 Task: Look for space in Dixon, United States from 3rd August, 2023 to 17th August, 2023 for 3 adults, 1 child in price range Rs.3000 to Rs.15000. Place can be entire place with 3 bedrooms having 4 beds and 2 bathrooms. Property type can be house, flat, guest house. Amenities needed are: washing machine. Booking option can be shelf check-in. Required host language is English.
Action: Mouse pressed left at (445, 92)
Screenshot: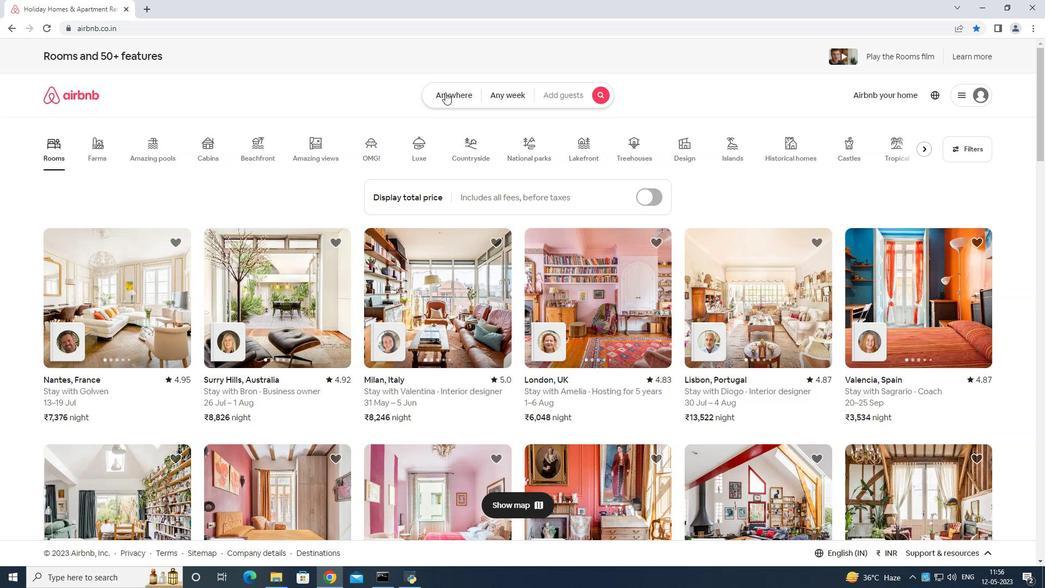 
Action: Mouse moved to (429, 124)
Screenshot: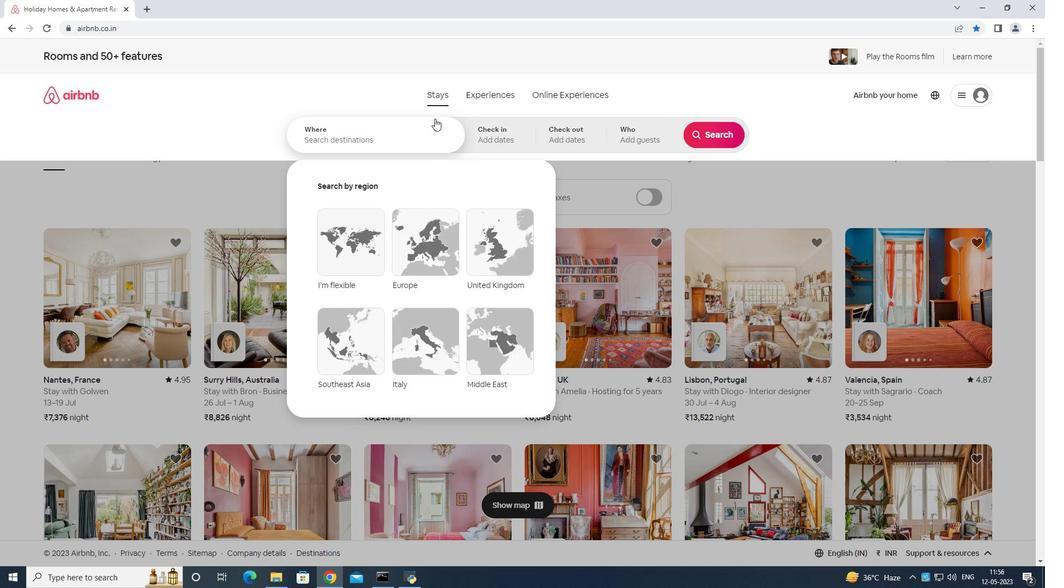 
Action: Mouse pressed left at (429, 124)
Screenshot: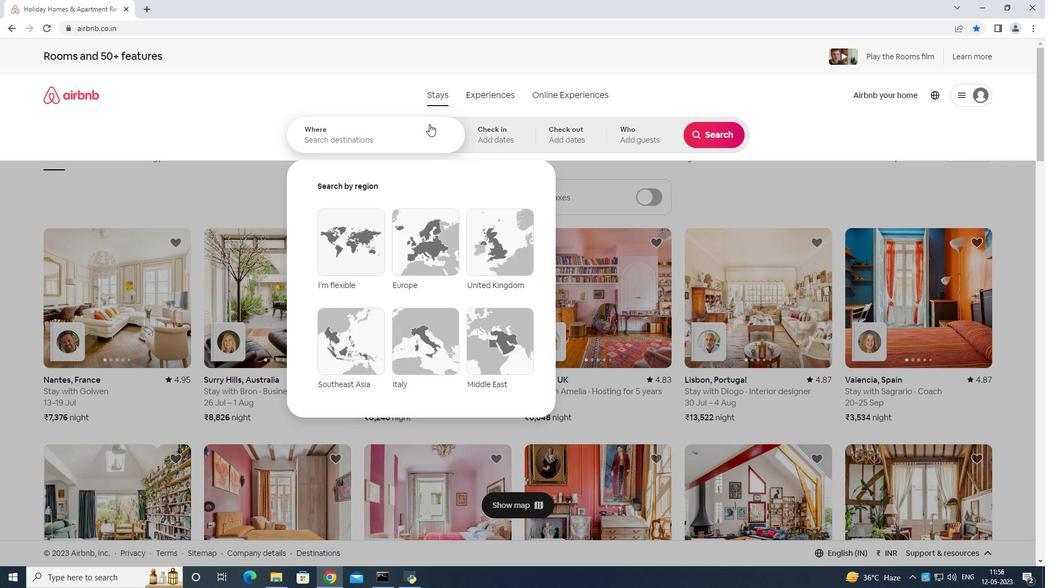 
Action: Mouse moved to (427, 126)
Screenshot: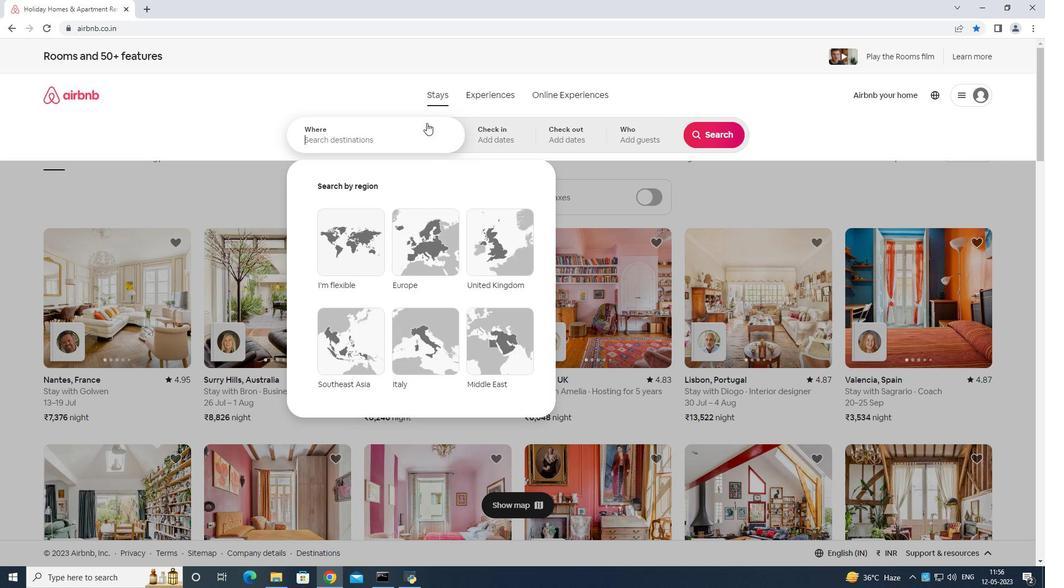 
Action: Key pressed <Key.shift>Dixon<Key.space>united<Key.space>states<Key.enter>
Screenshot: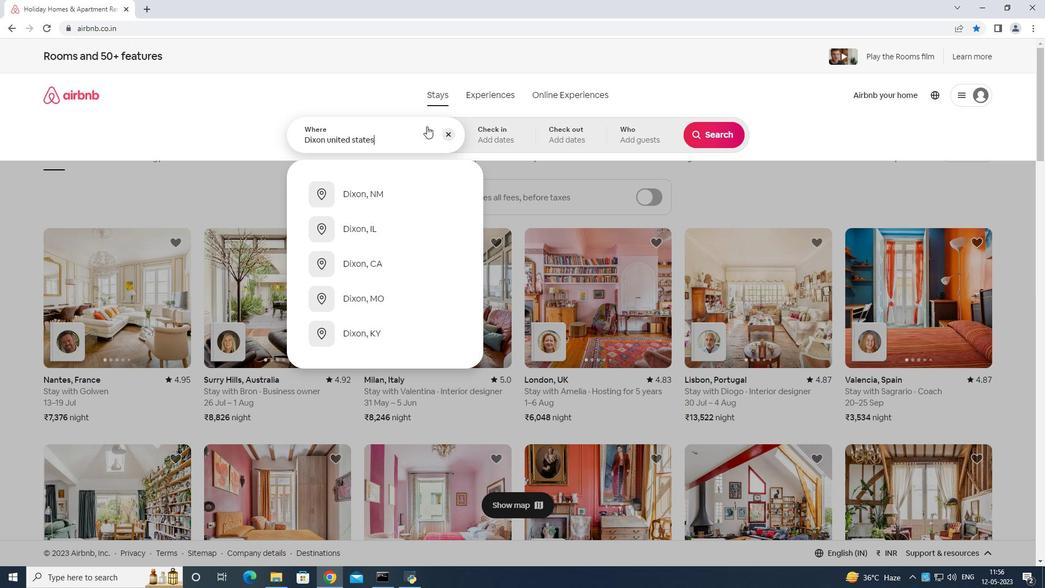 
Action: Mouse moved to (715, 222)
Screenshot: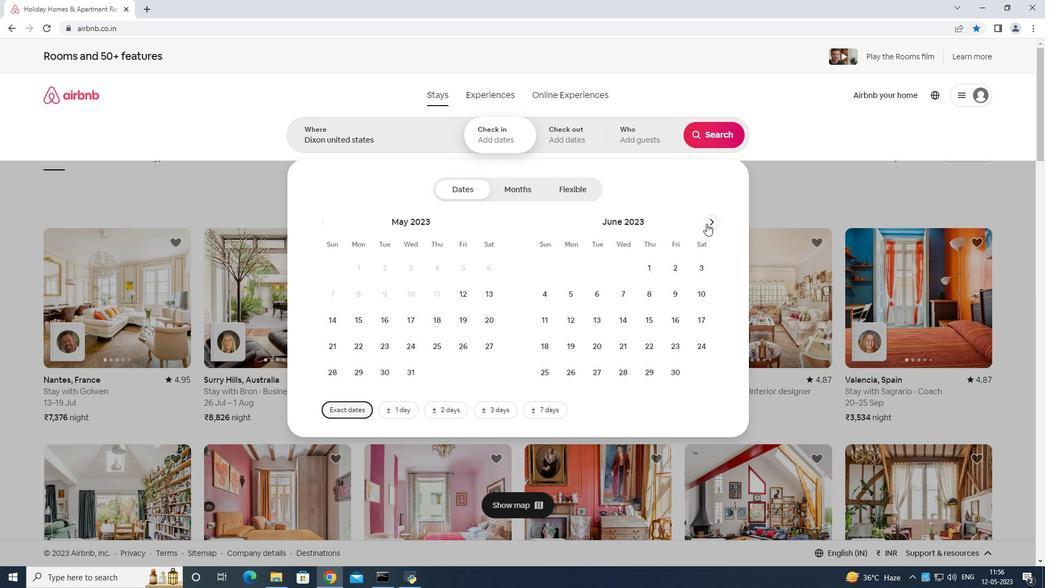 
Action: Mouse pressed left at (715, 222)
Screenshot: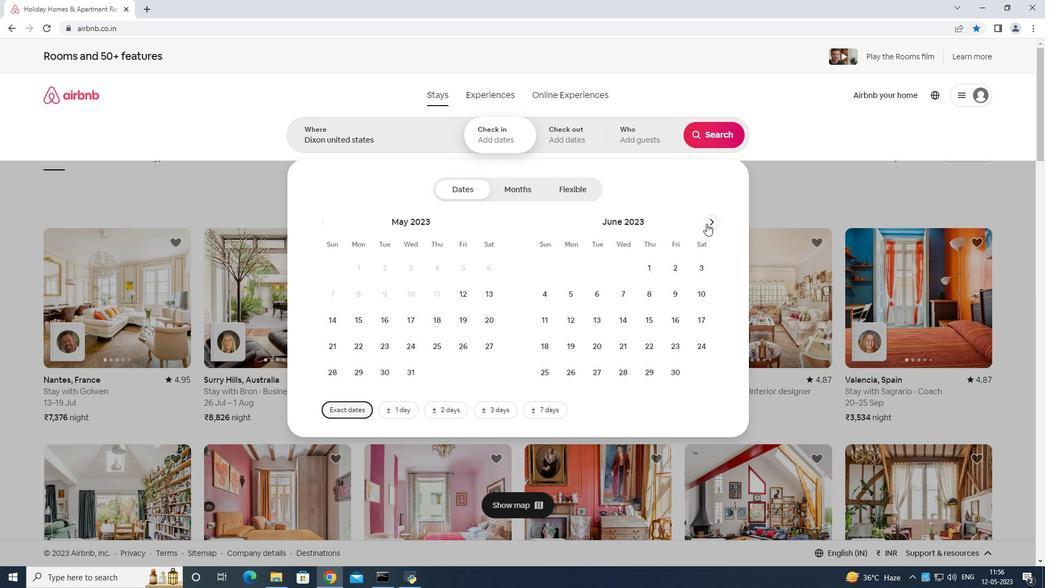 
Action: Mouse pressed left at (715, 222)
Screenshot: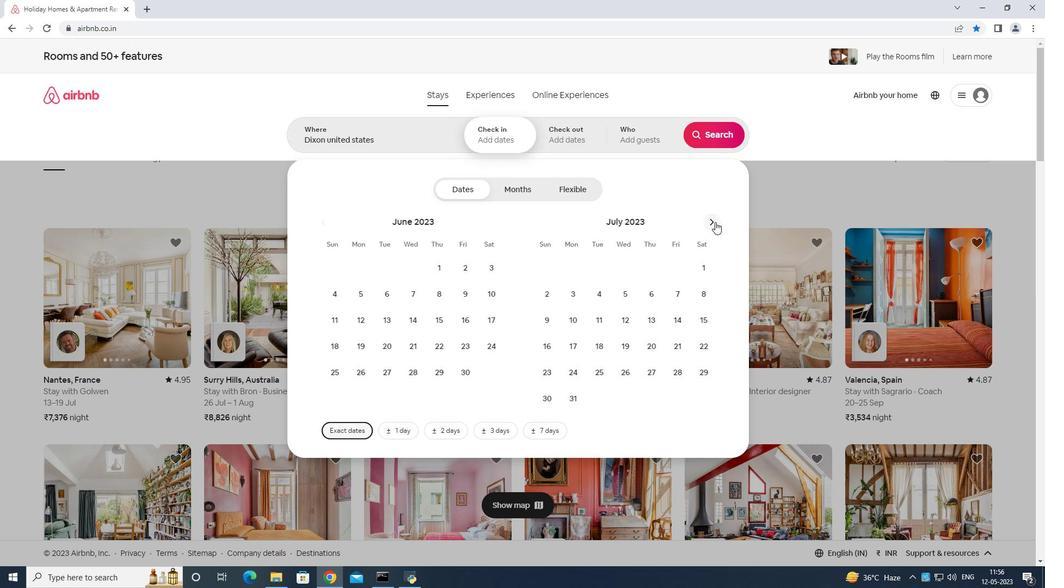 
Action: Mouse moved to (653, 269)
Screenshot: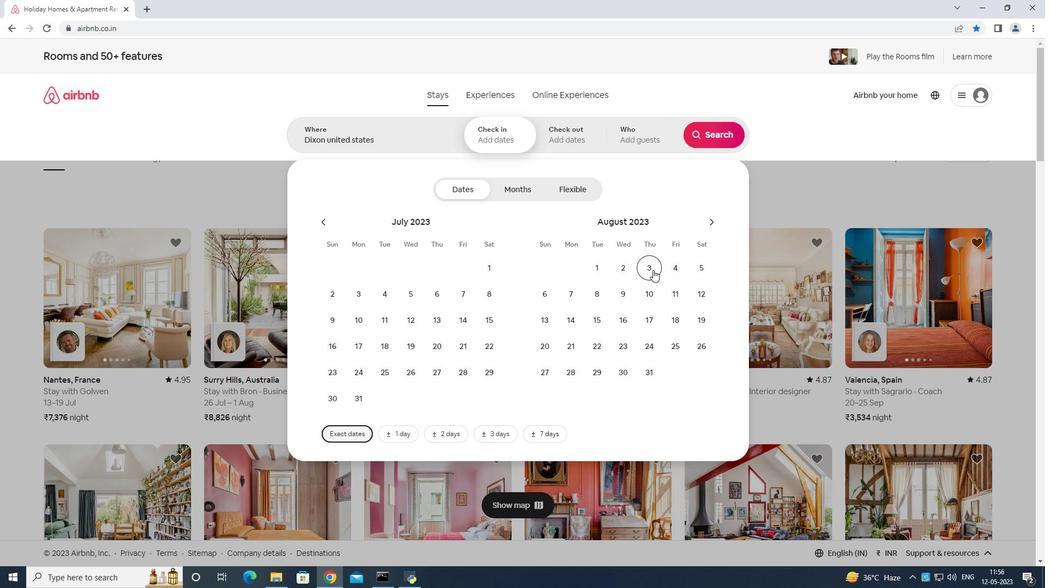 
Action: Mouse pressed left at (653, 269)
Screenshot: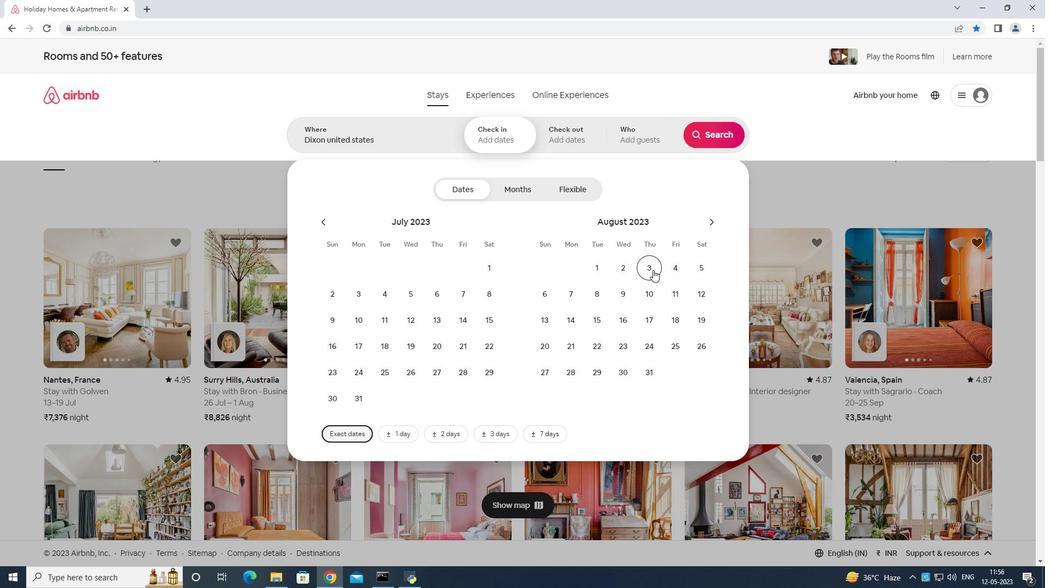 
Action: Mouse moved to (647, 317)
Screenshot: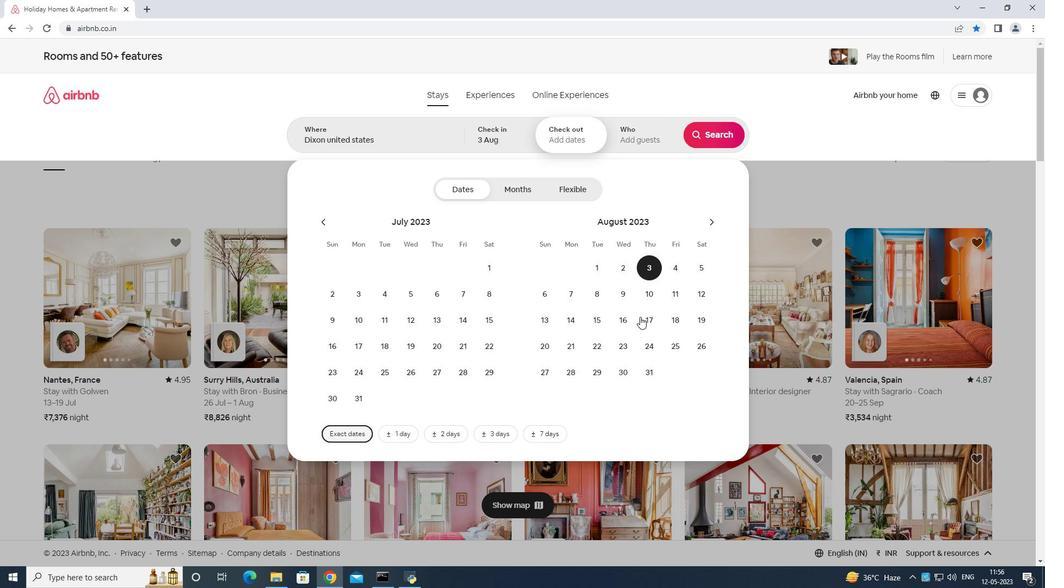 
Action: Mouse pressed left at (647, 317)
Screenshot: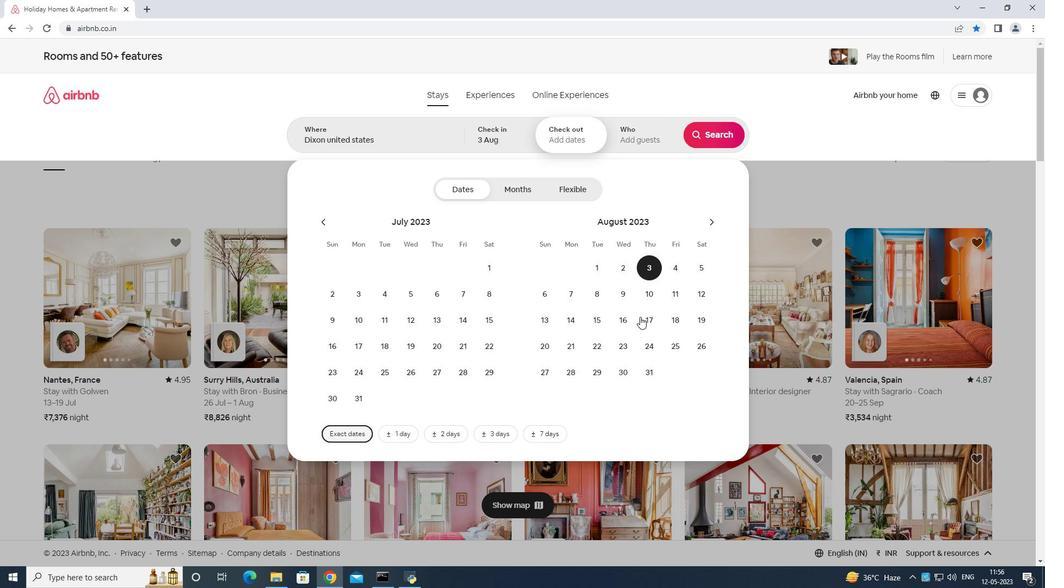 
Action: Mouse moved to (633, 132)
Screenshot: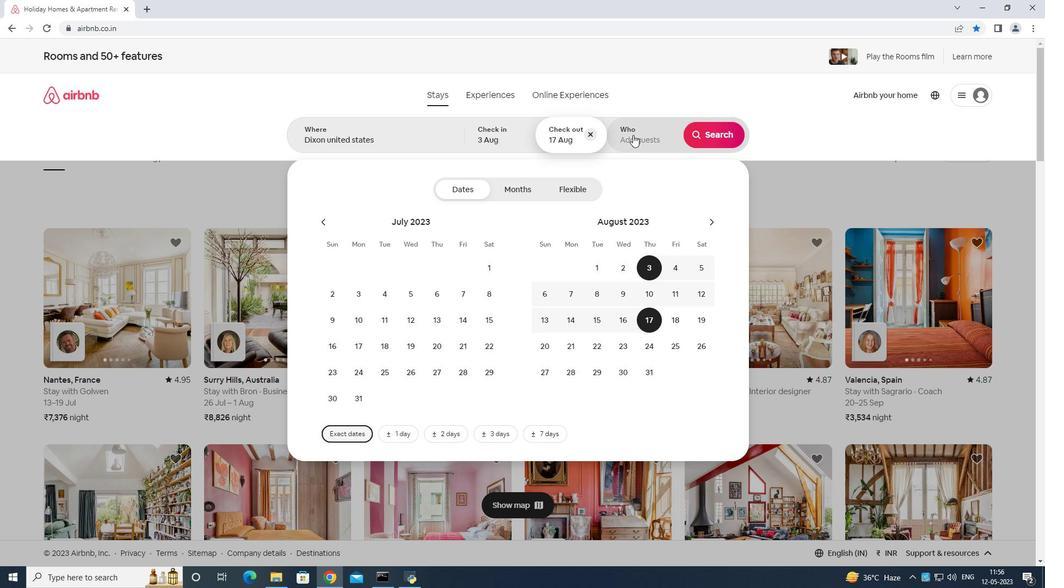 
Action: Mouse pressed left at (633, 132)
Screenshot: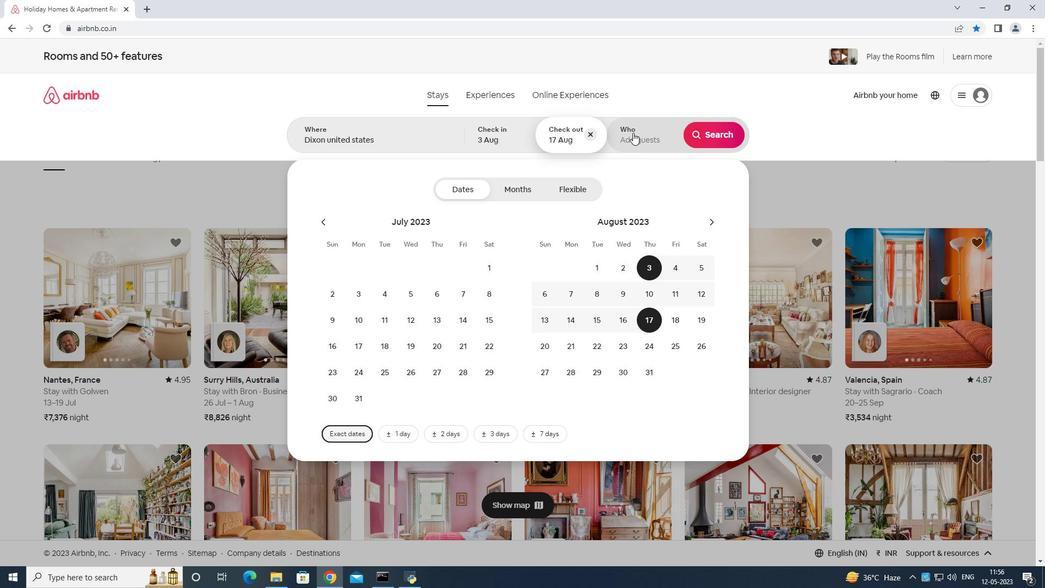 
Action: Mouse moved to (718, 189)
Screenshot: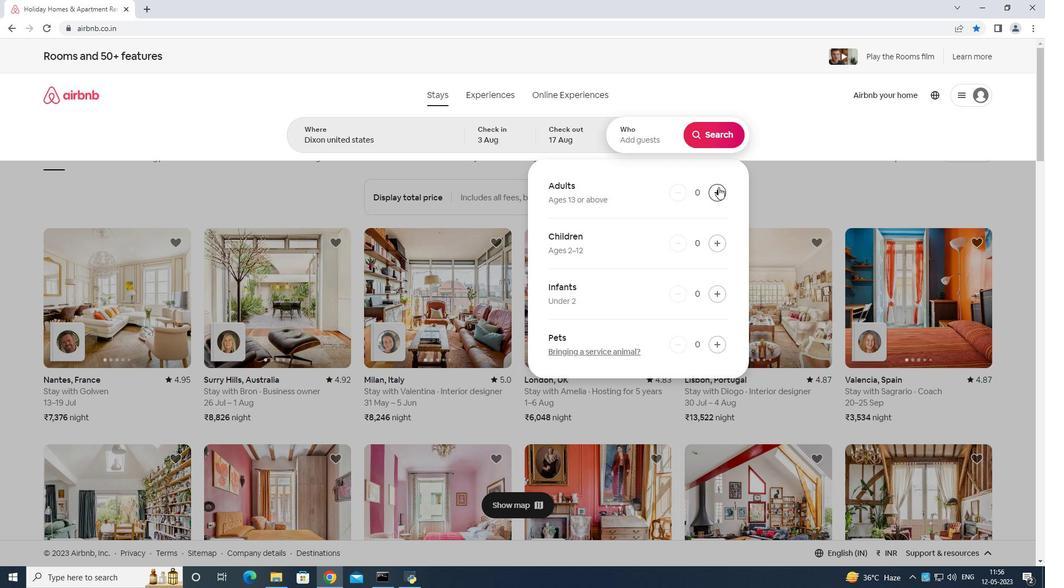 
Action: Mouse pressed left at (718, 189)
Screenshot: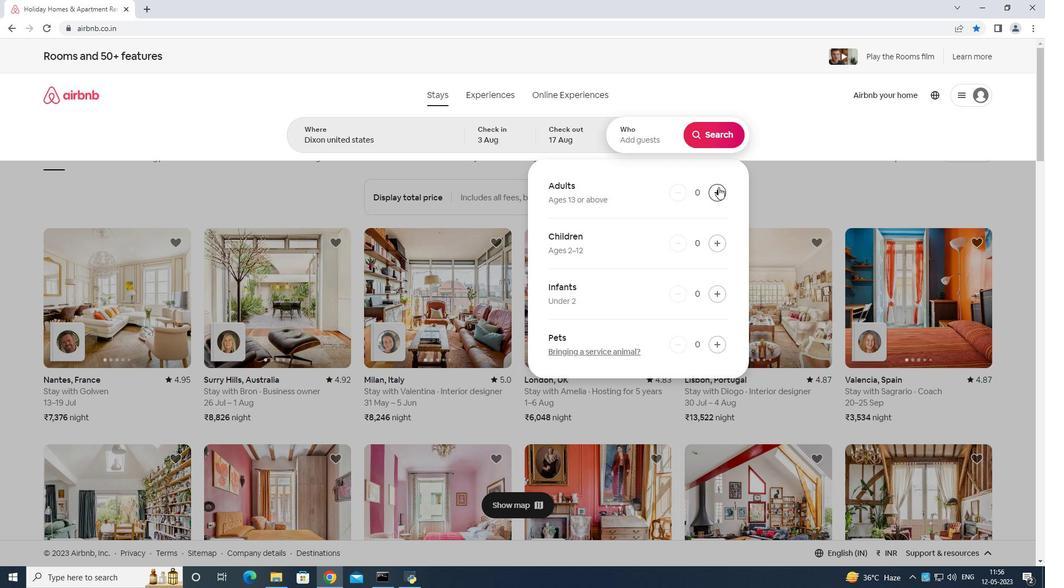 
Action: Mouse moved to (715, 186)
Screenshot: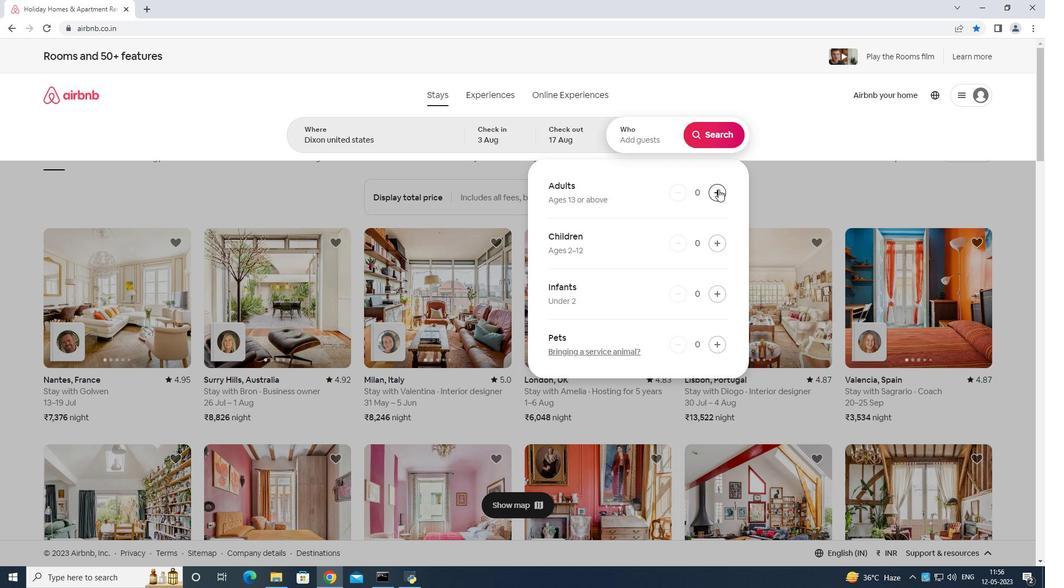
Action: Mouse pressed left at (715, 186)
Screenshot: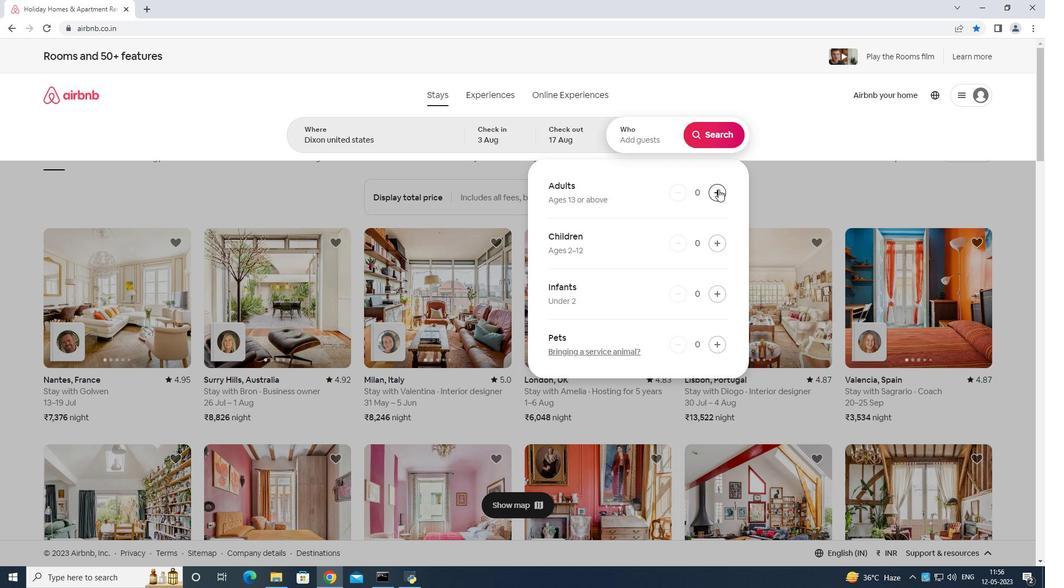 
Action: Mouse moved to (715, 186)
Screenshot: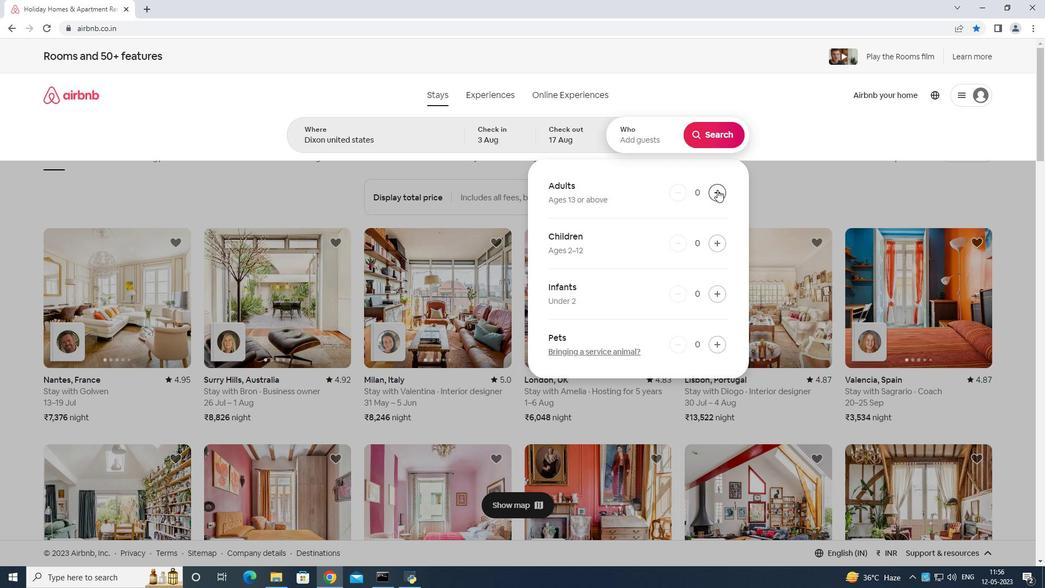 
Action: Mouse pressed left at (715, 186)
Screenshot: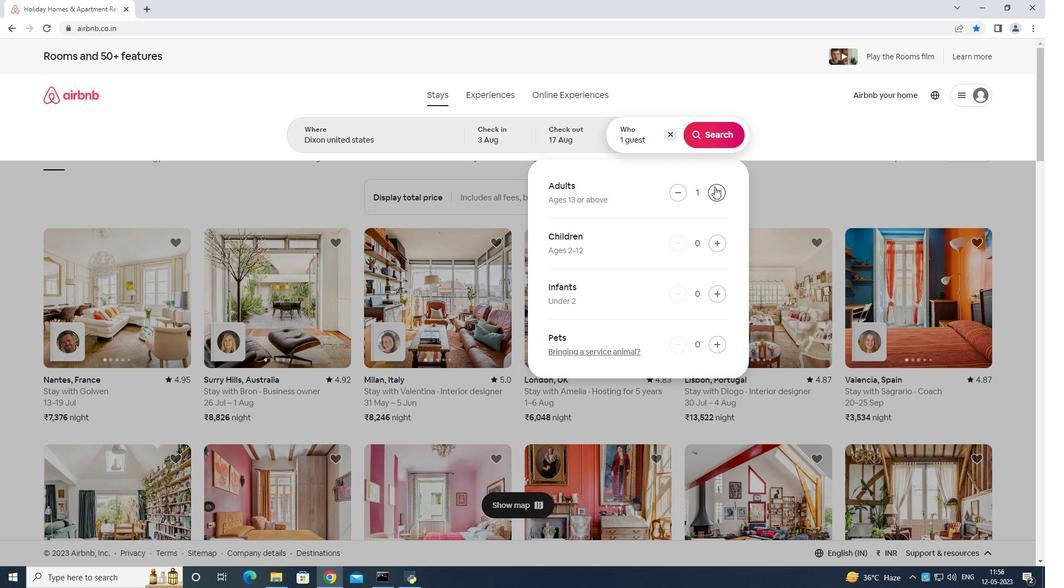 
Action: Mouse moved to (719, 241)
Screenshot: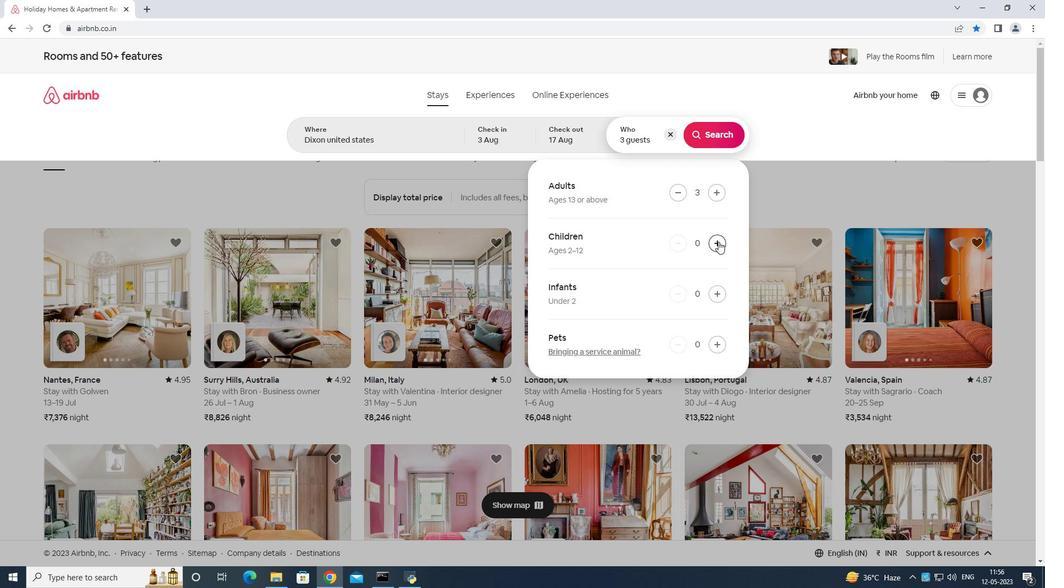 
Action: Mouse pressed left at (719, 241)
Screenshot: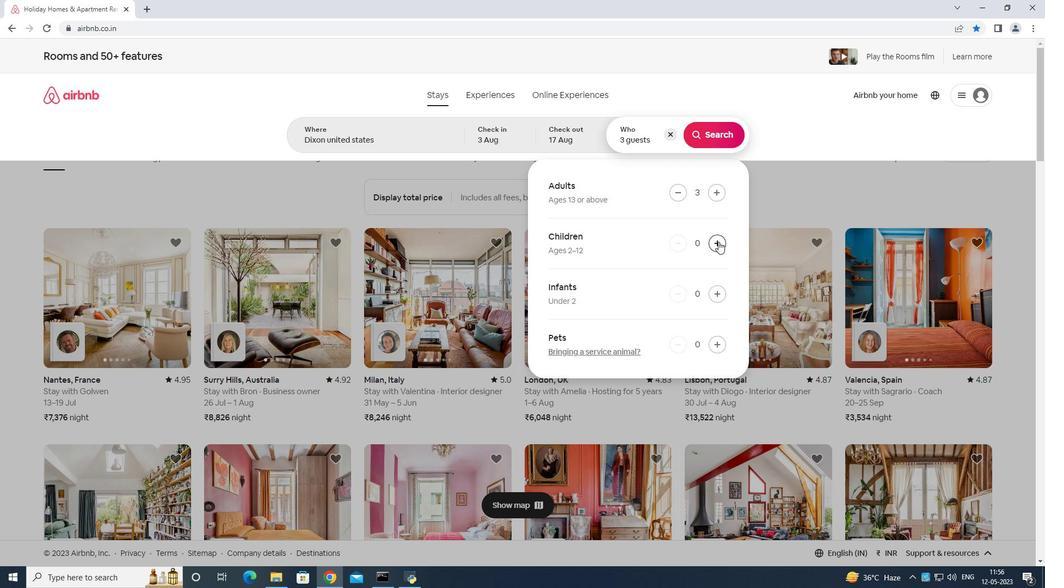 
Action: Mouse moved to (719, 128)
Screenshot: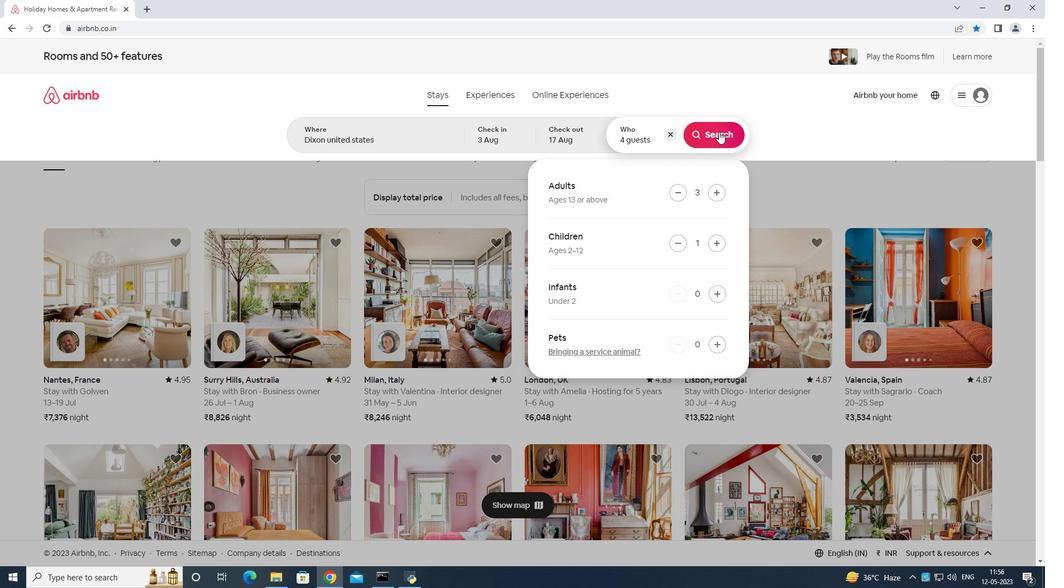 
Action: Mouse pressed left at (719, 128)
Screenshot: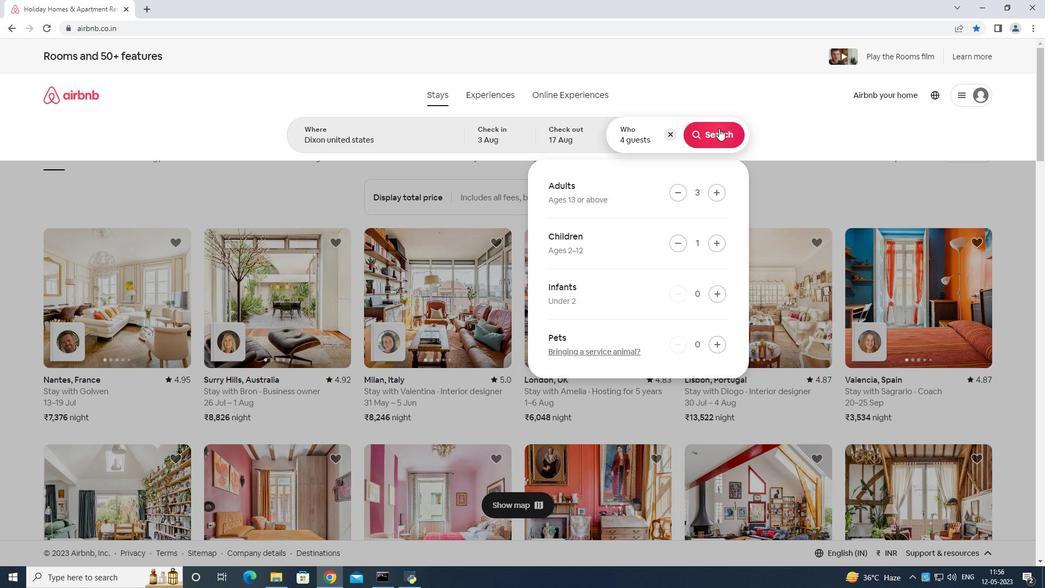 
Action: Mouse moved to (1000, 104)
Screenshot: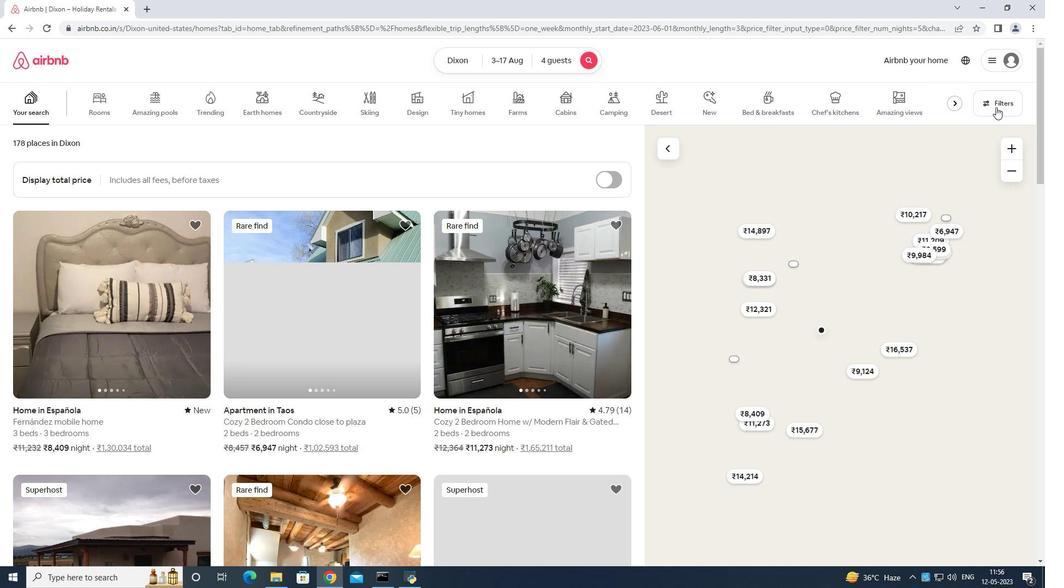 
Action: Mouse pressed left at (1000, 104)
Screenshot: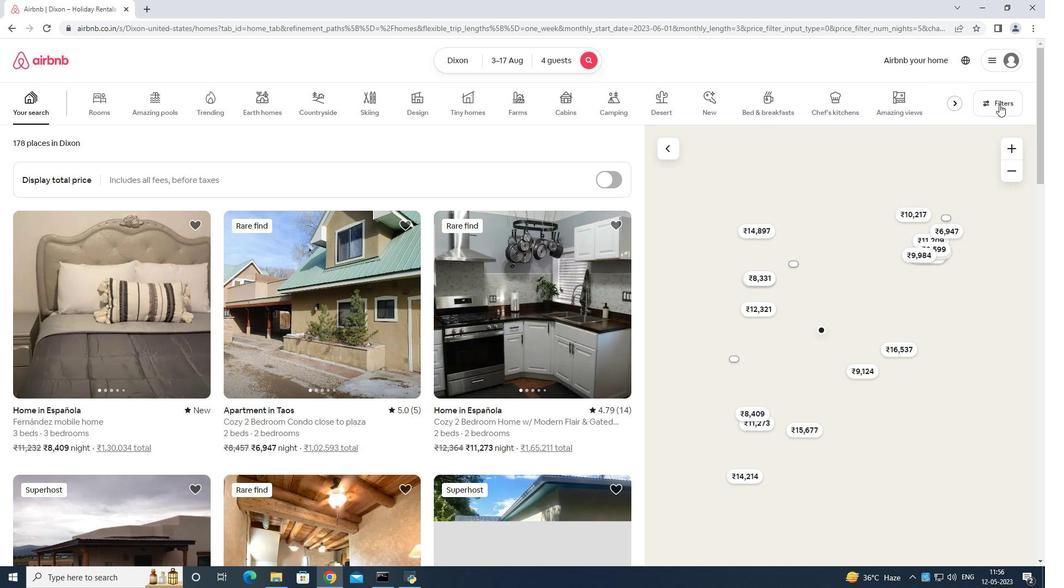 
Action: Mouse moved to (434, 362)
Screenshot: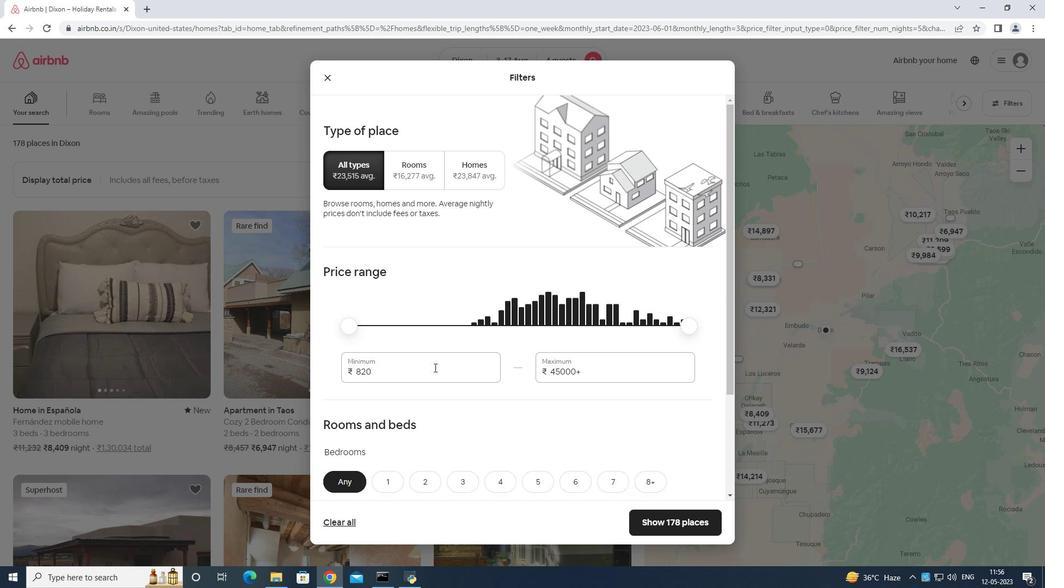 
Action: Mouse pressed left at (434, 362)
Screenshot: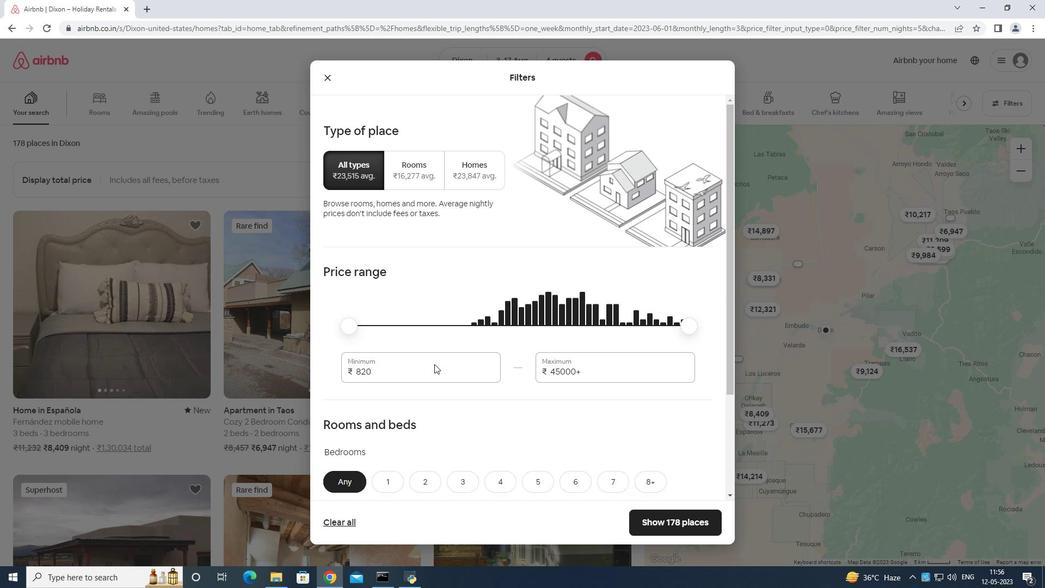 
Action: Mouse moved to (432, 357)
Screenshot: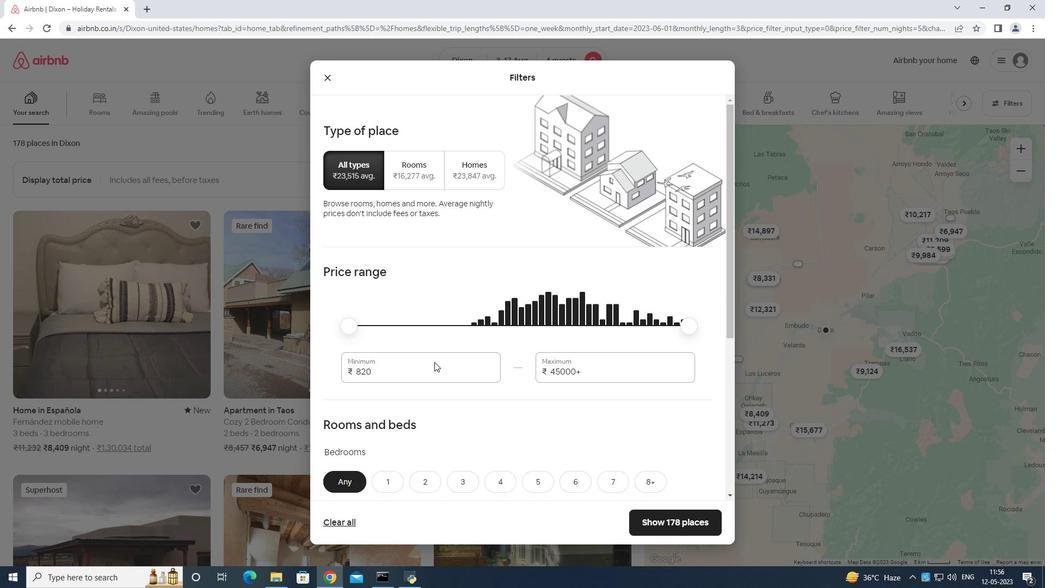 
Action: Key pressed <Key.backspace>
Screenshot: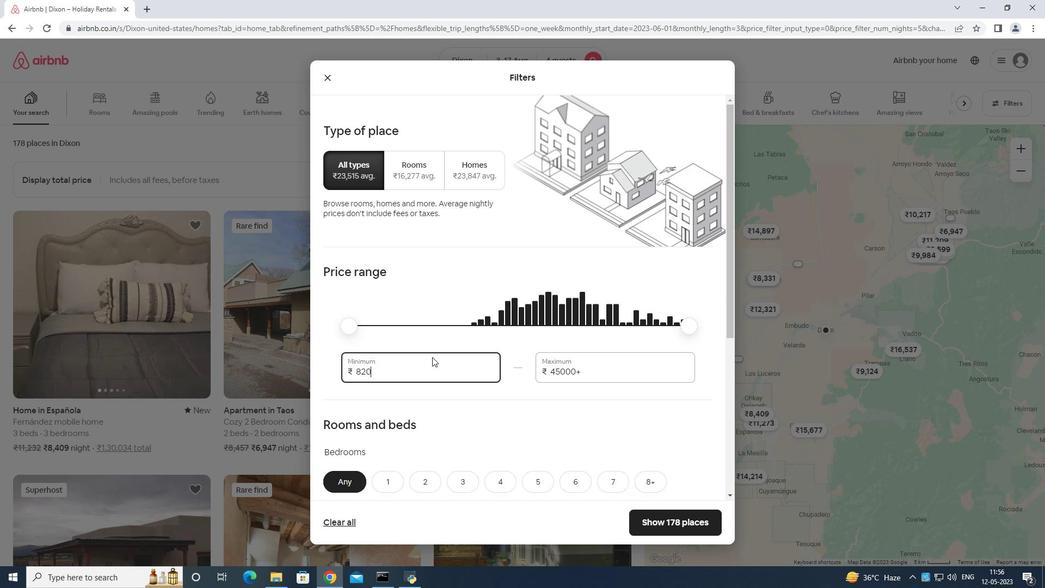 
Action: Mouse moved to (430, 354)
Screenshot: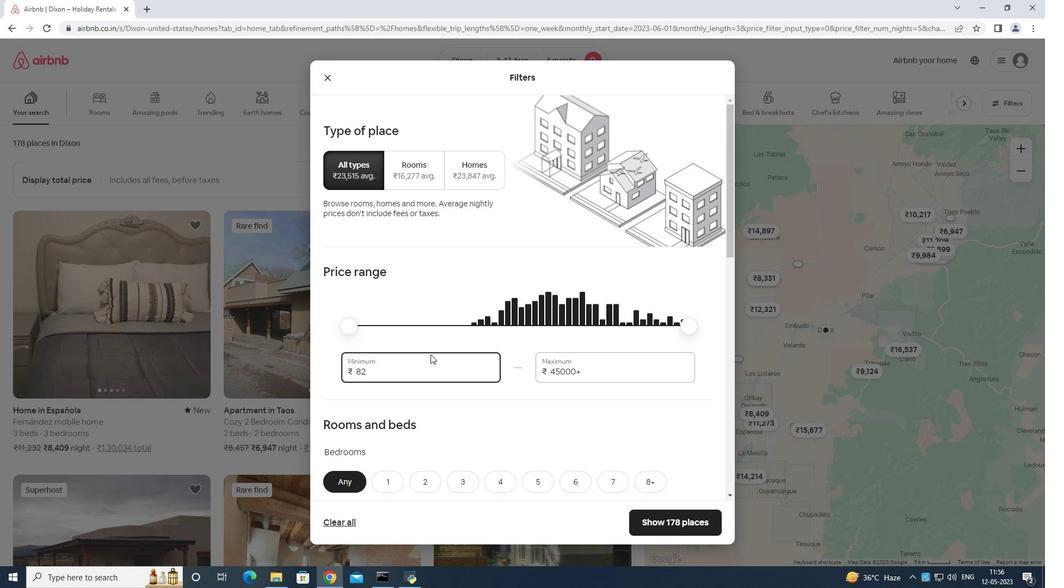 
Action: Key pressed <Key.backspace><Key.backspace><Key.backspace><Key.backspace>
Screenshot: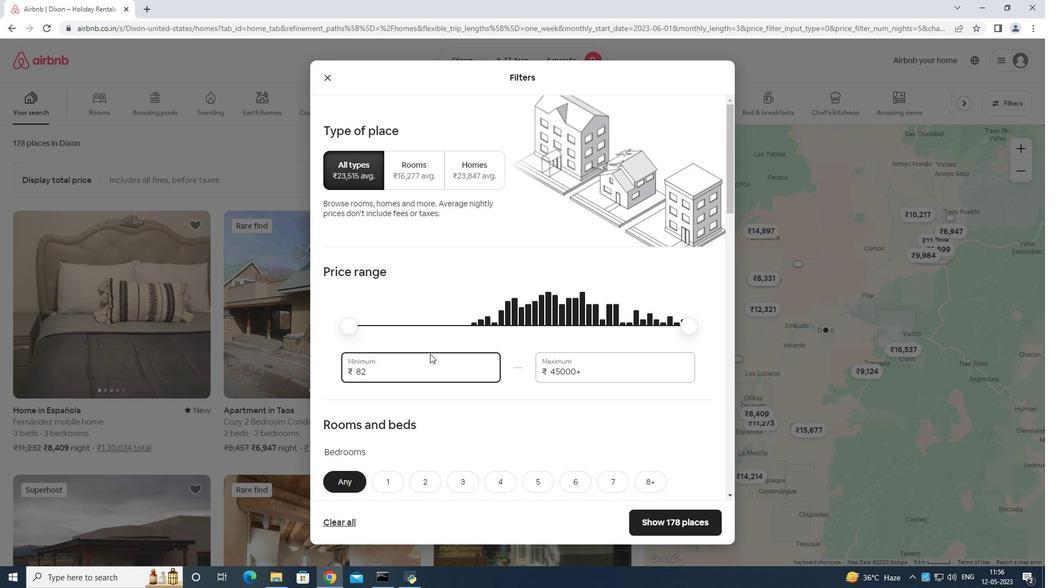 
Action: Mouse moved to (430, 354)
Screenshot: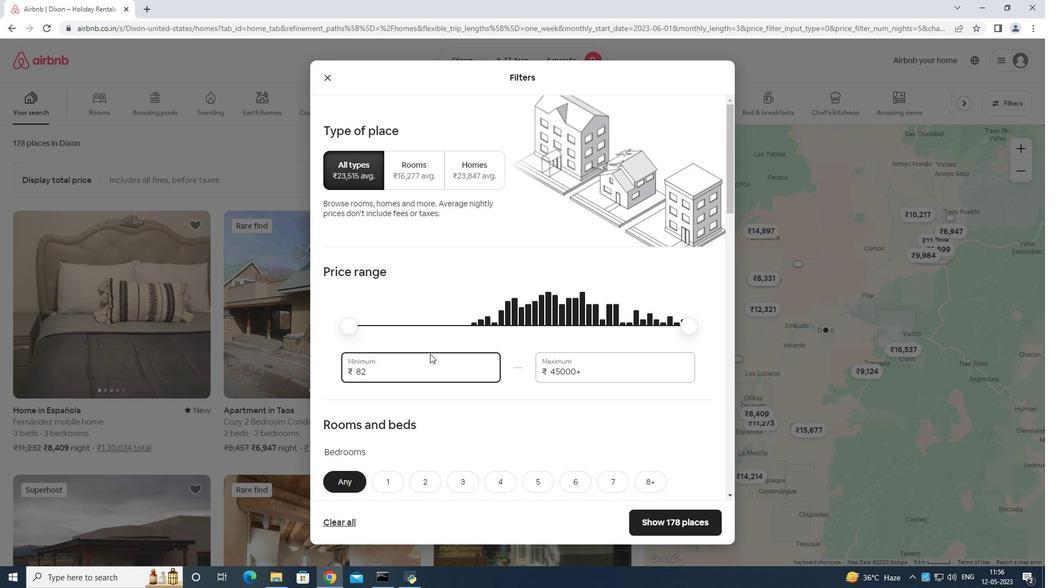 
Action: Key pressed <Key.backspace><Key.backspace><Key.backspace><Key.backspace><Key.backspace>
Screenshot: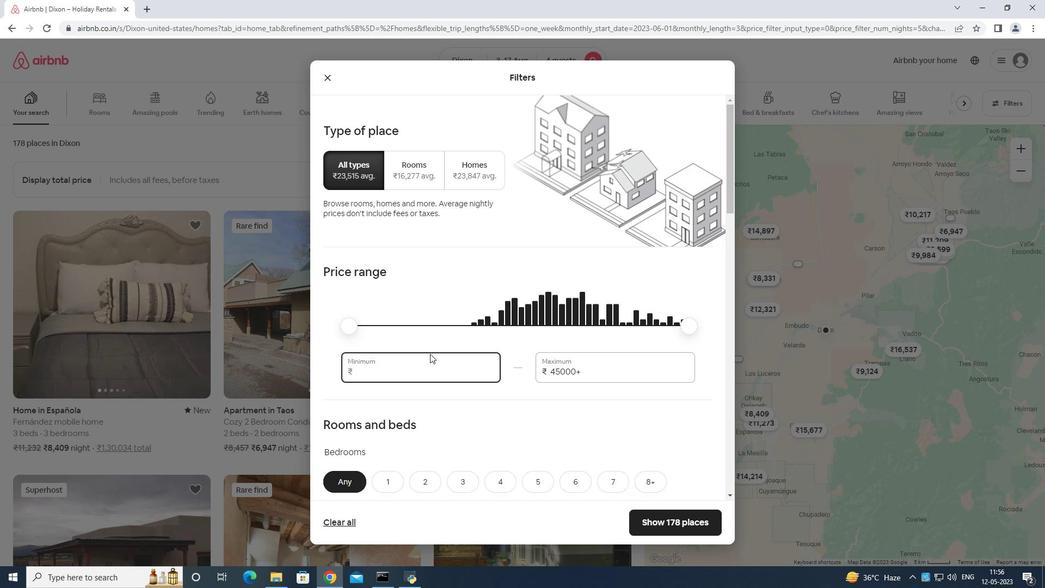 
Action: Mouse moved to (430, 350)
Screenshot: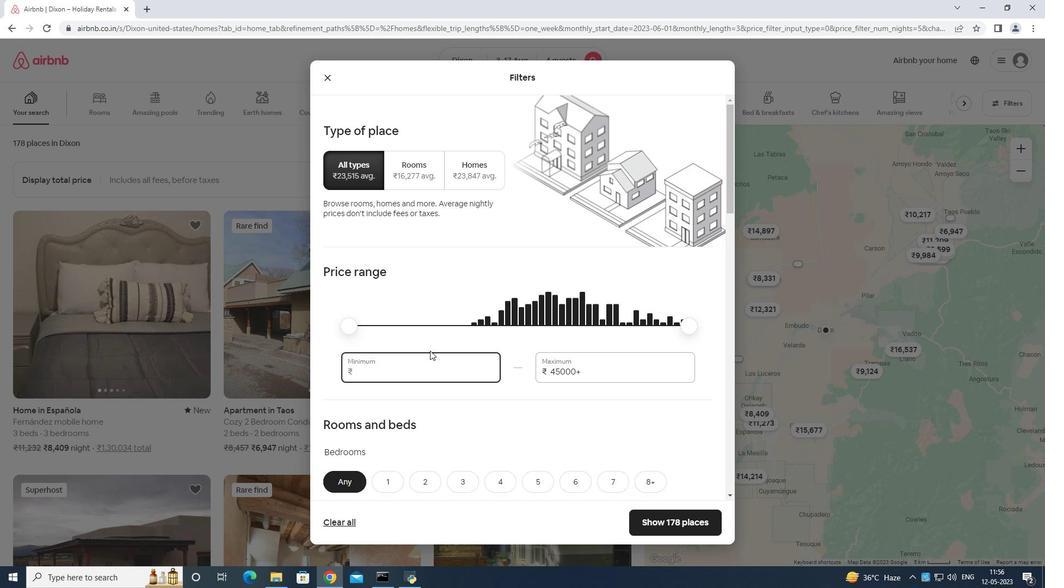
Action: Key pressed 3000
Screenshot: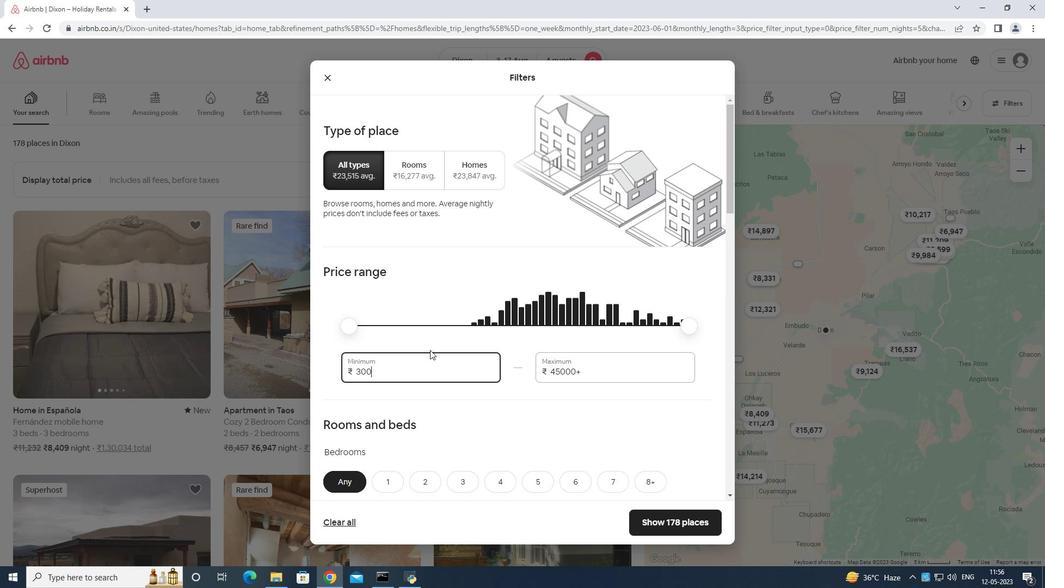 
Action: Mouse moved to (591, 369)
Screenshot: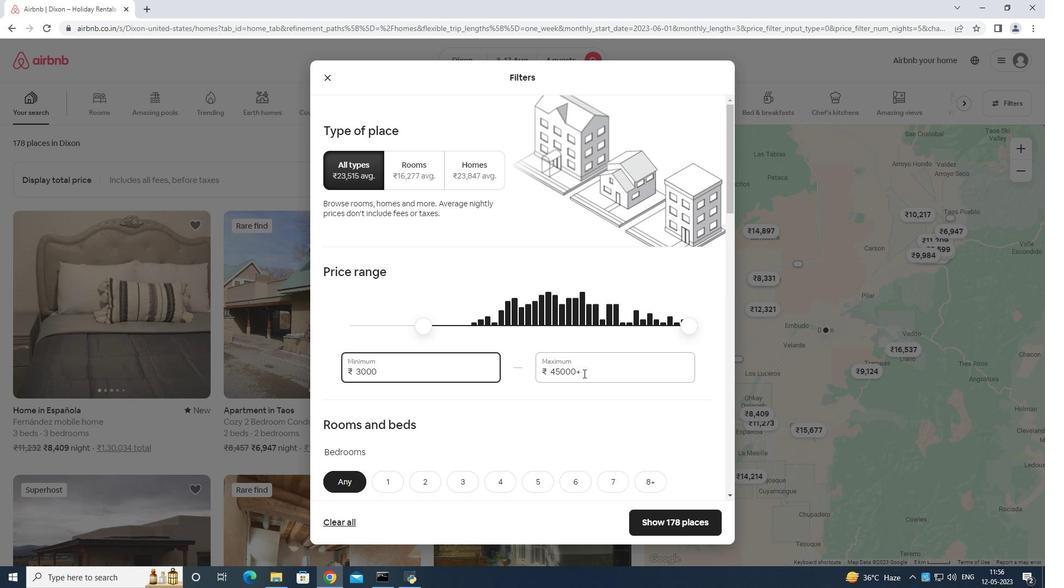 
Action: Mouse pressed left at (591, 369)
Screenshot: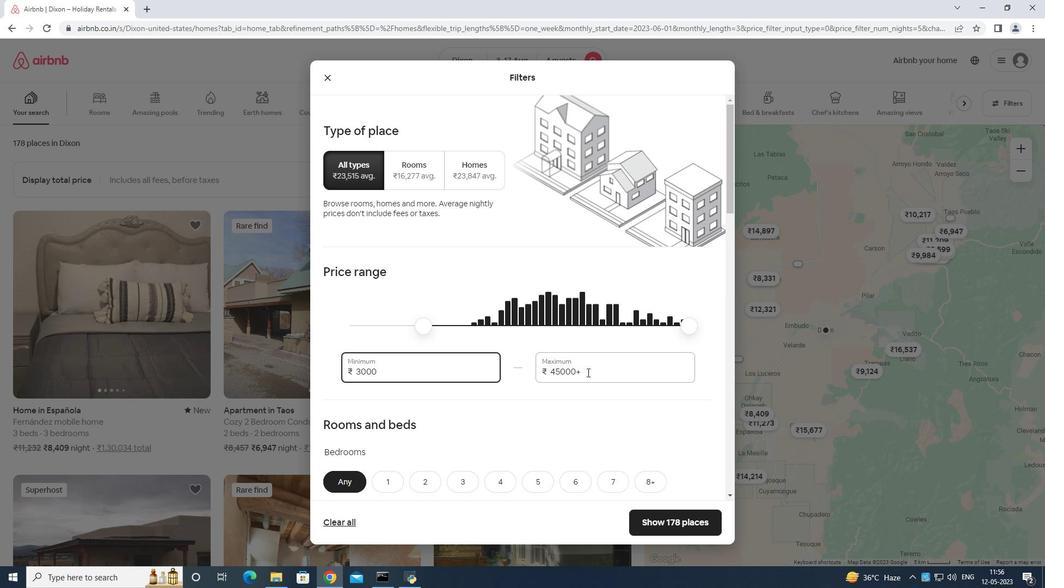 
Action: Mouse moved to (590, 366)
Screenshot: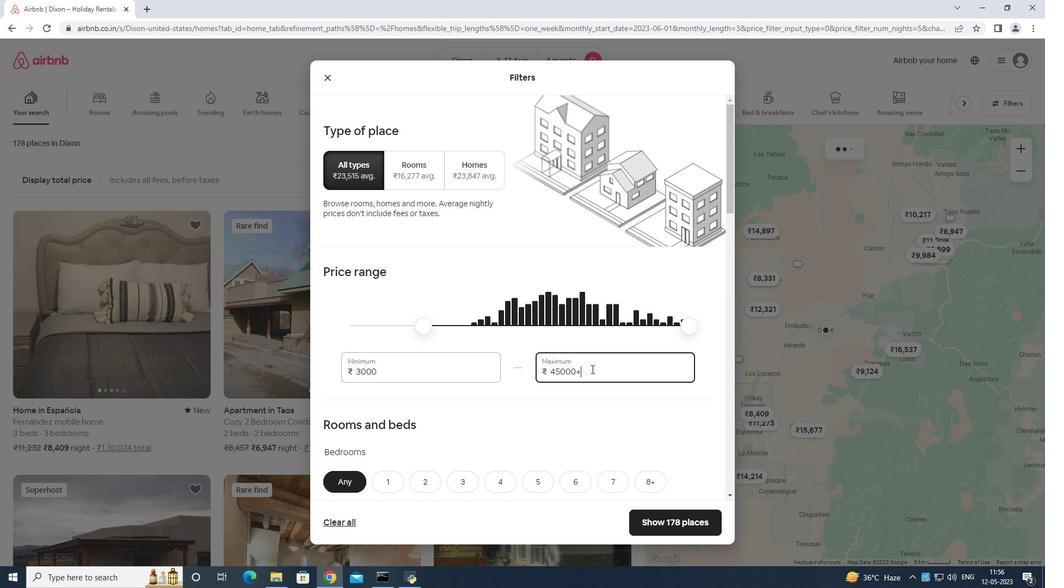 
Action: Key pressed <Key.backspace><Key.backspace><Key.backspace><Key.backspace><Key.backspace><Key.backspace><Key.backspace><Key.backspace><Key.backspace><Key.backspace><Key.backspace><Key.backspace><Key.backspace><Key.backspace>1
Screenshot: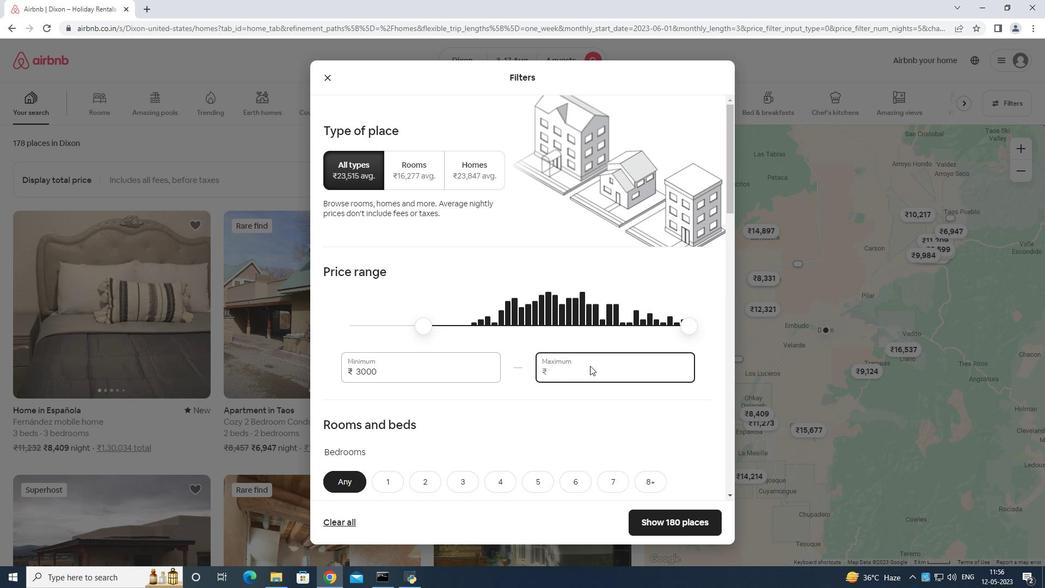 
Action: Mouse moved to (590, 365)
Screenshot: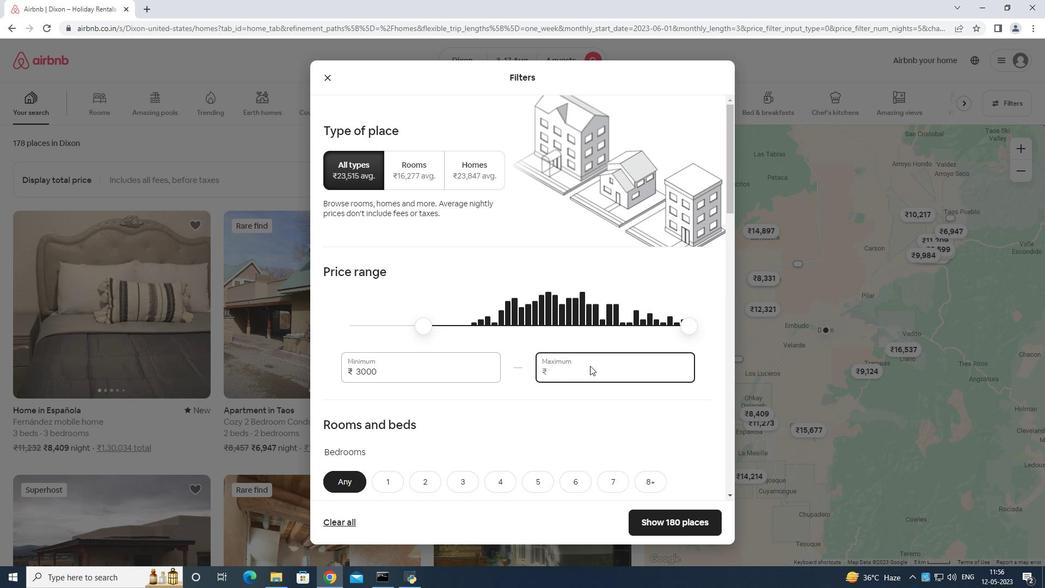 
Action: Key pressed 50
Screenshot: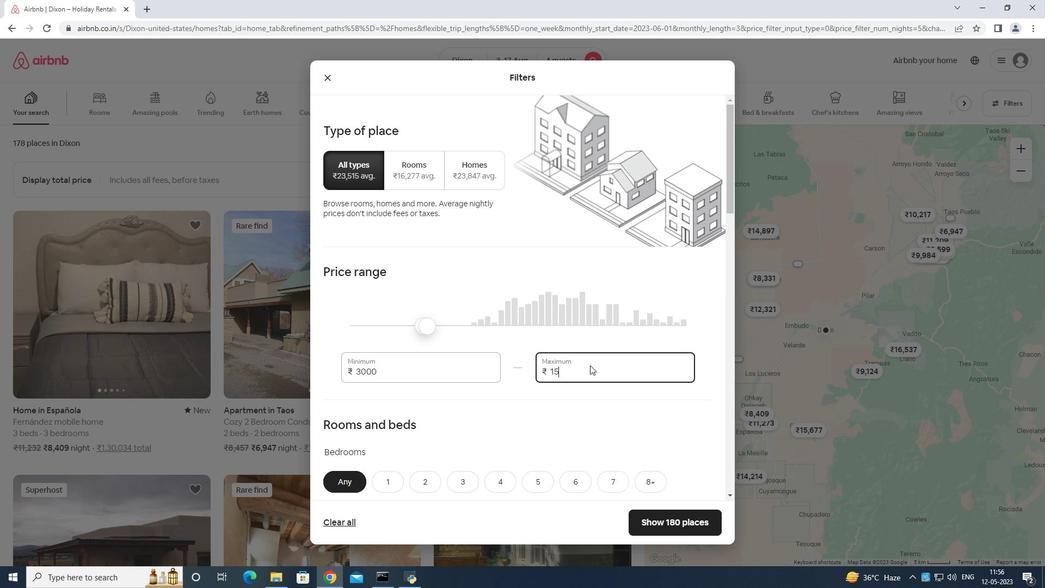 
Action: Mouse moved to (589, 364)
Screenshot: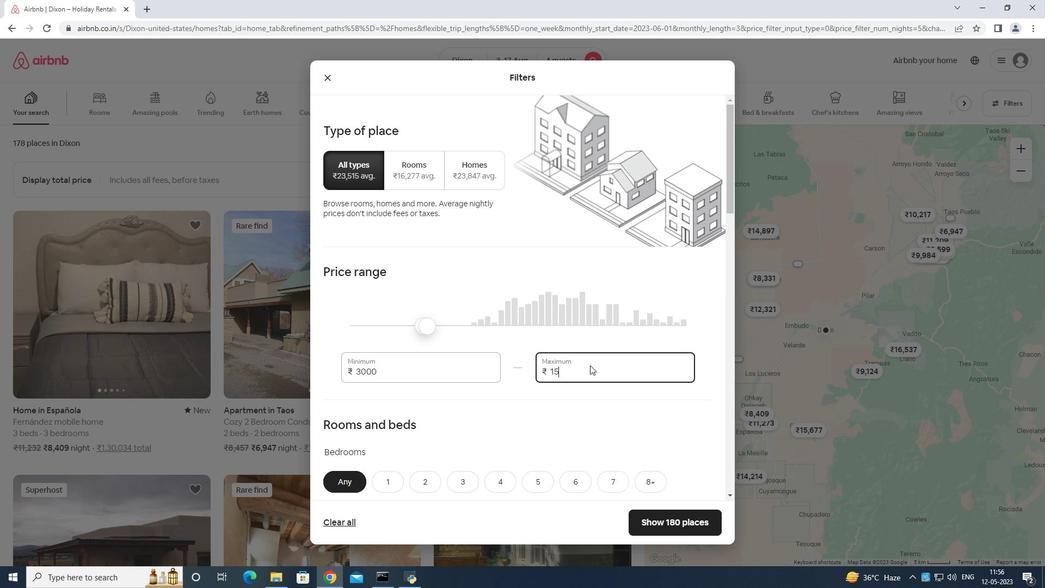 
Action: Key pressed 00
Screenshot: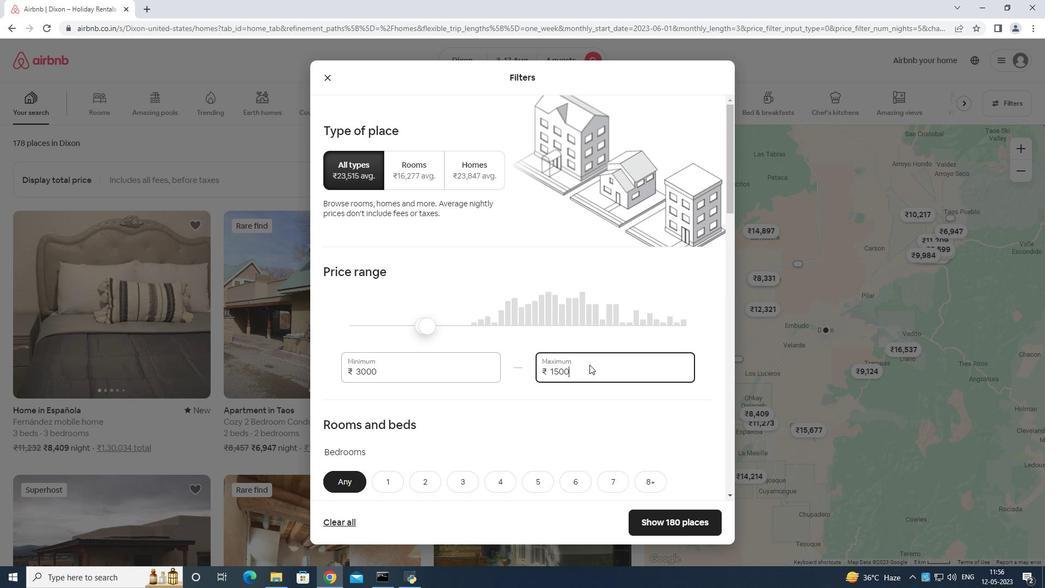 
Action: Mouse moved to (586, 362)
Screenshot: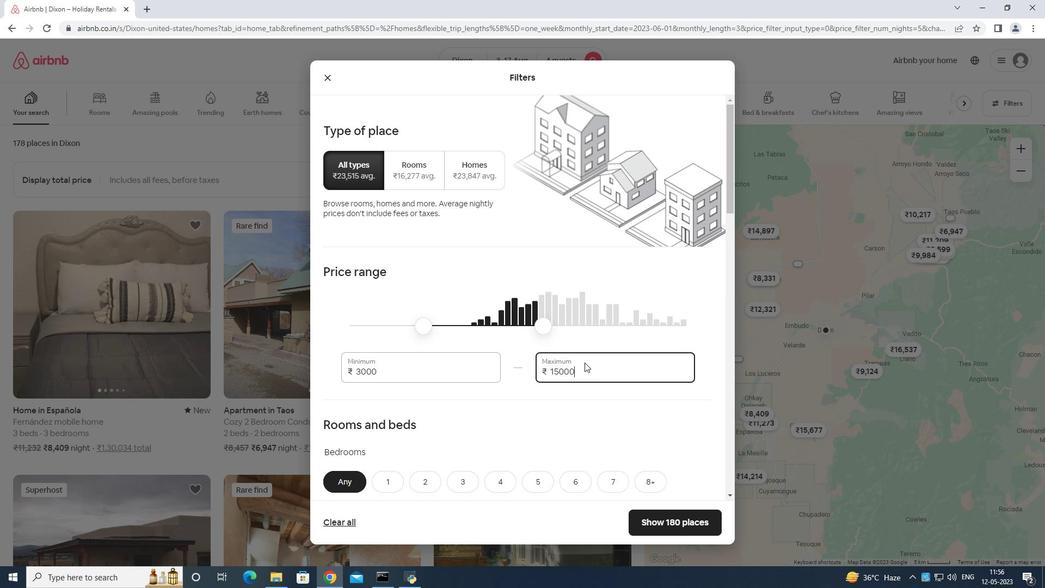 
Action: Mouse scrolled (586, 361) with delta (0, 0)
Screenshot: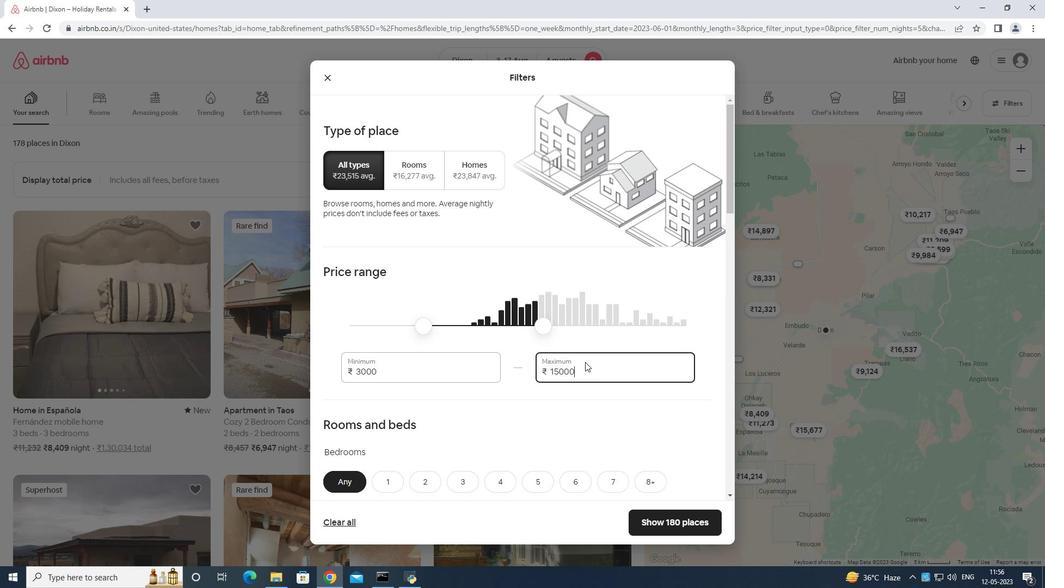 
Action: Mouse moved to (586, 362)
Screenshot: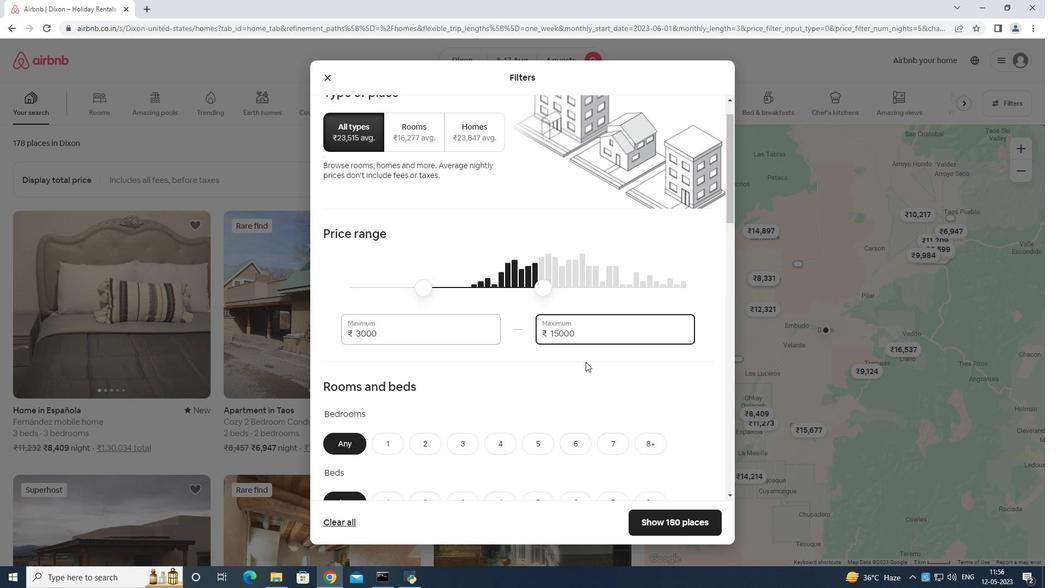 
Action: Mouse scrolled (586, 362) with delta (0, 0)
Screenshot: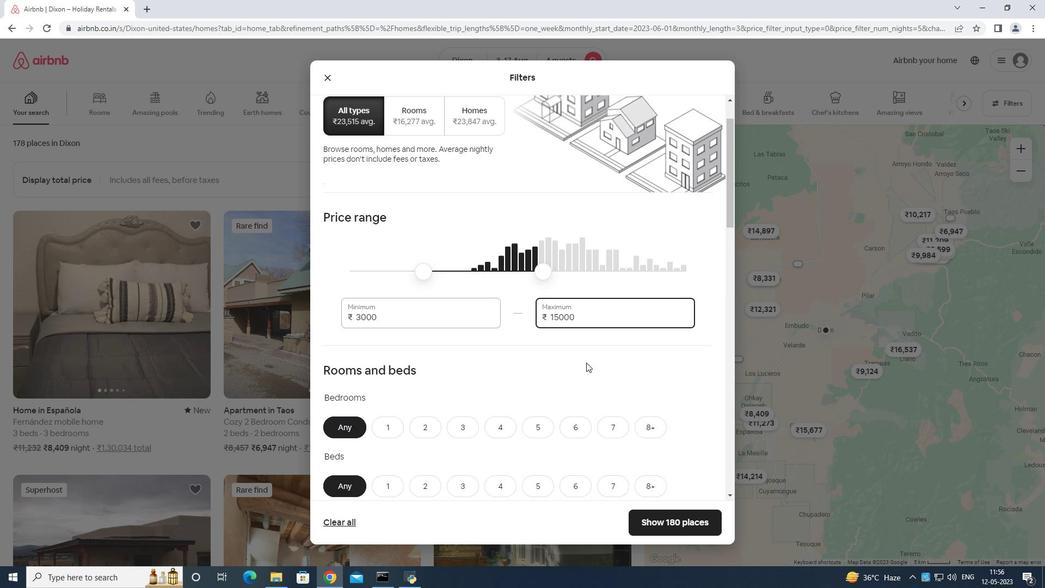 
Action: Mouse moved to (470, 373)
Screenshot: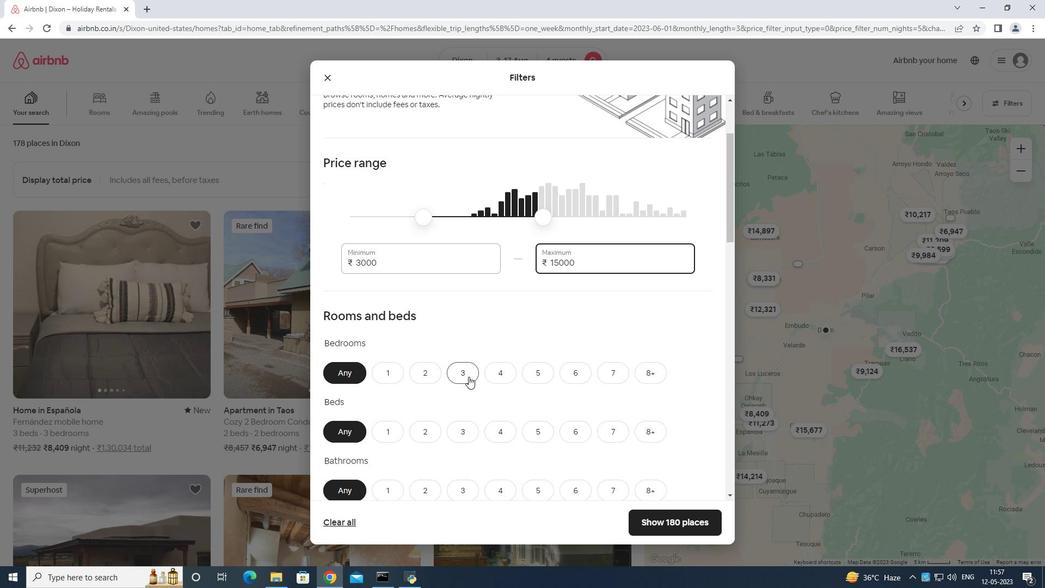 
Action: Mouse pressed left at (470, 373)
Screenshot: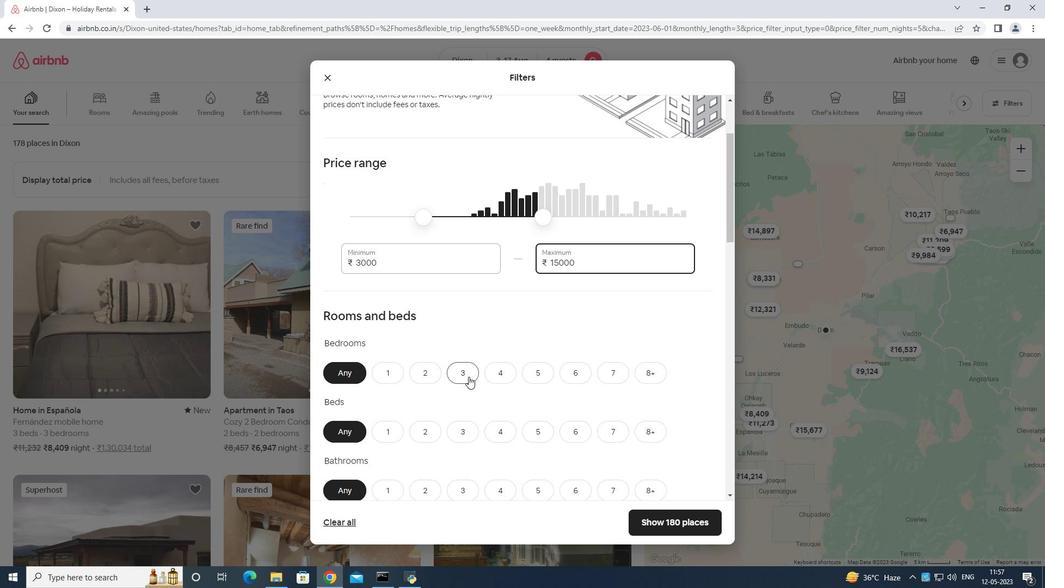 
Action: Mouse moved to (500, 427)
Screenshot: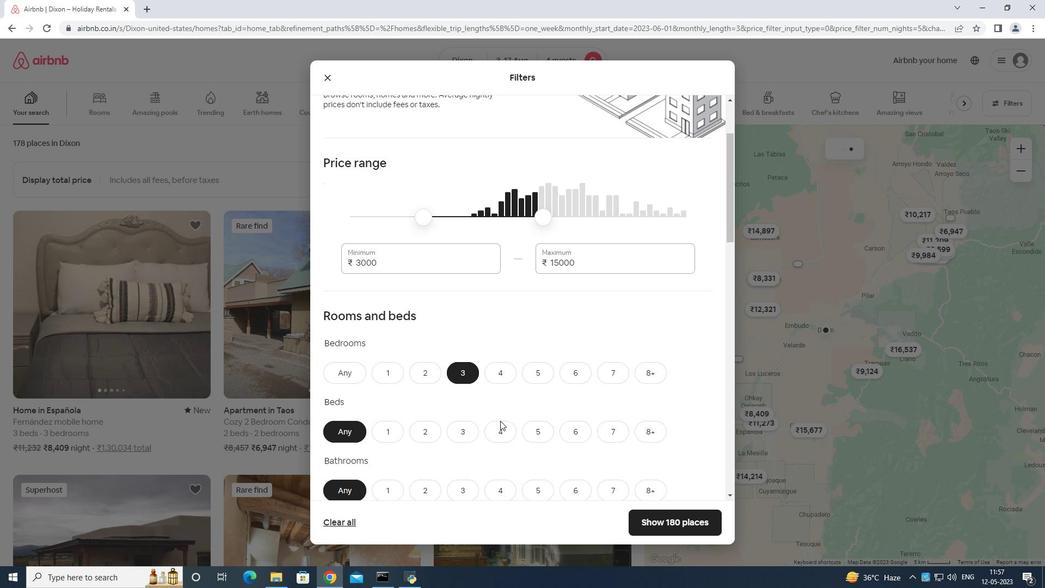 
Action: Mouse pressed left at (500, 427)
Screenshot: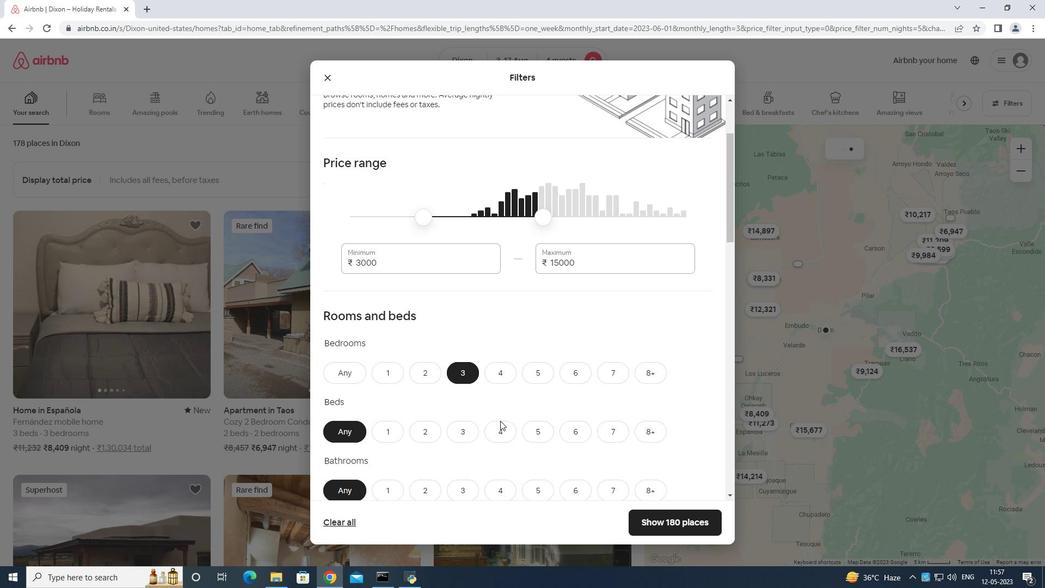 
Action: Mouse moved to (429, 485)
Screenshot: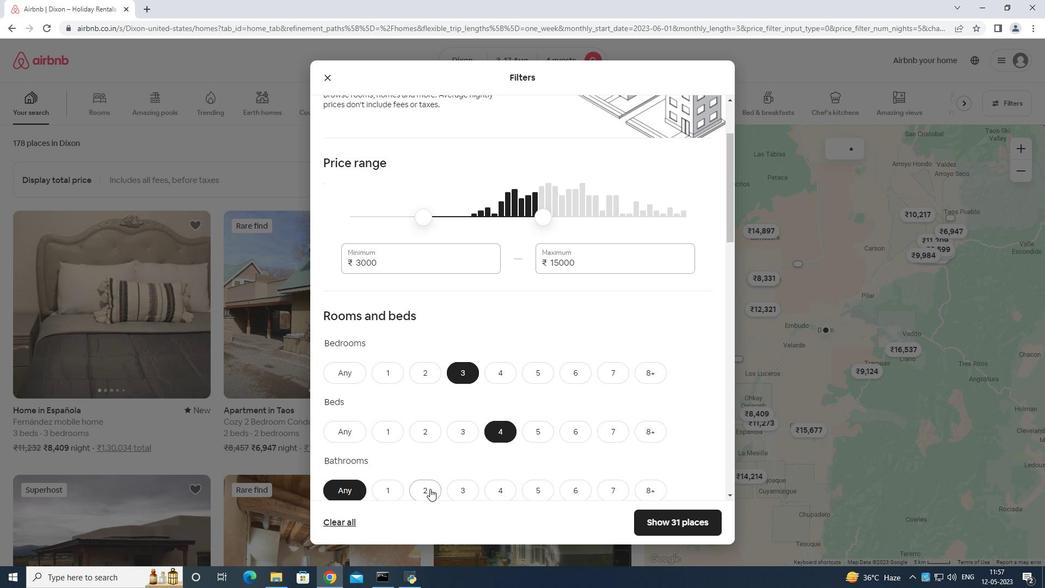 
Action: Mouse pressed left at (429, 485)
Screenshot: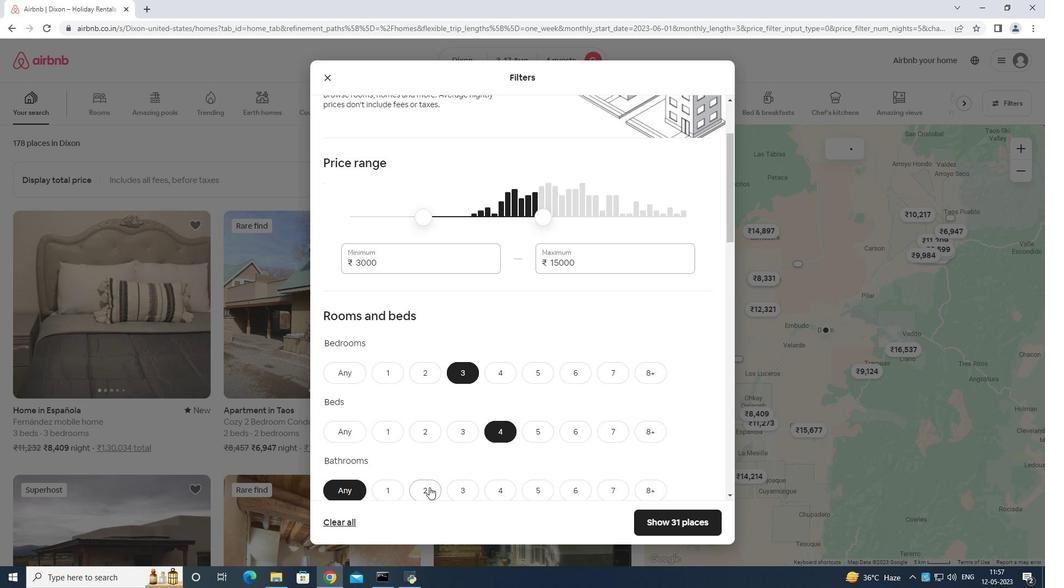 
Action: Mouse moved to (619, 429)
Screenshot: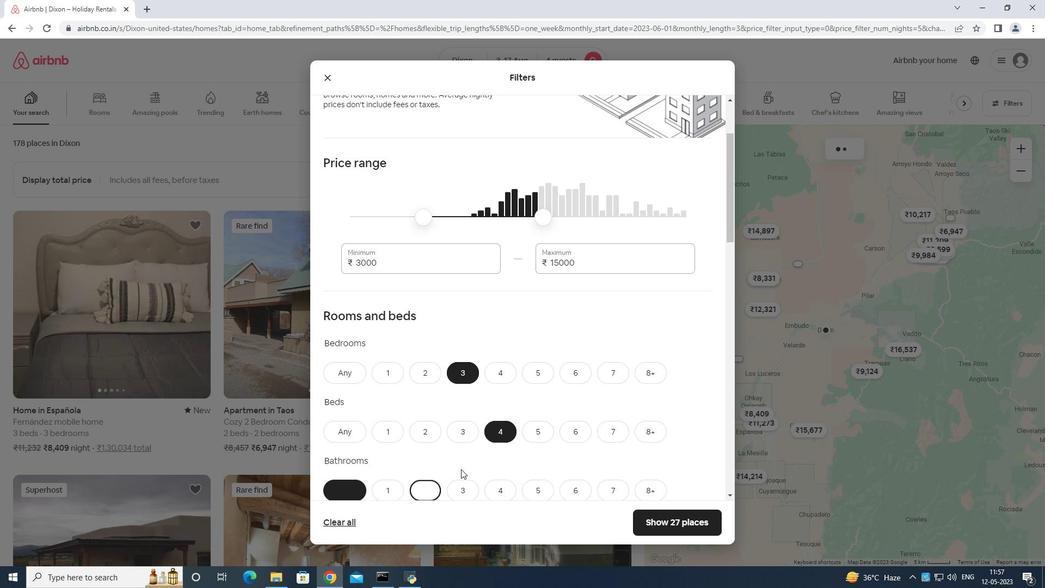 
Action: Mouse scrolled (619, 428) with delta (0, 0)
Screenshot: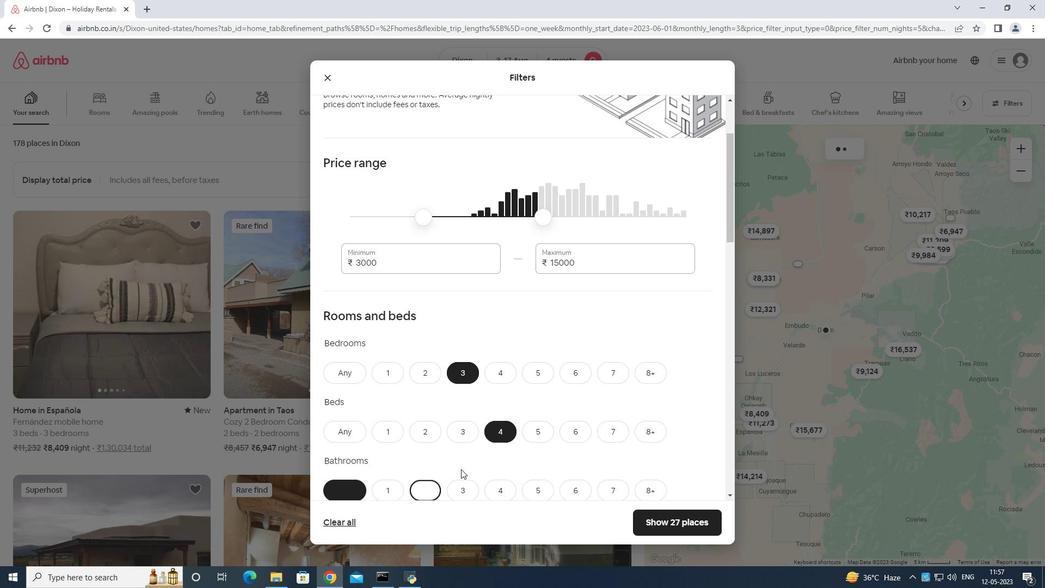 
Action: Mouse moved to (625, 431)
Screenshot: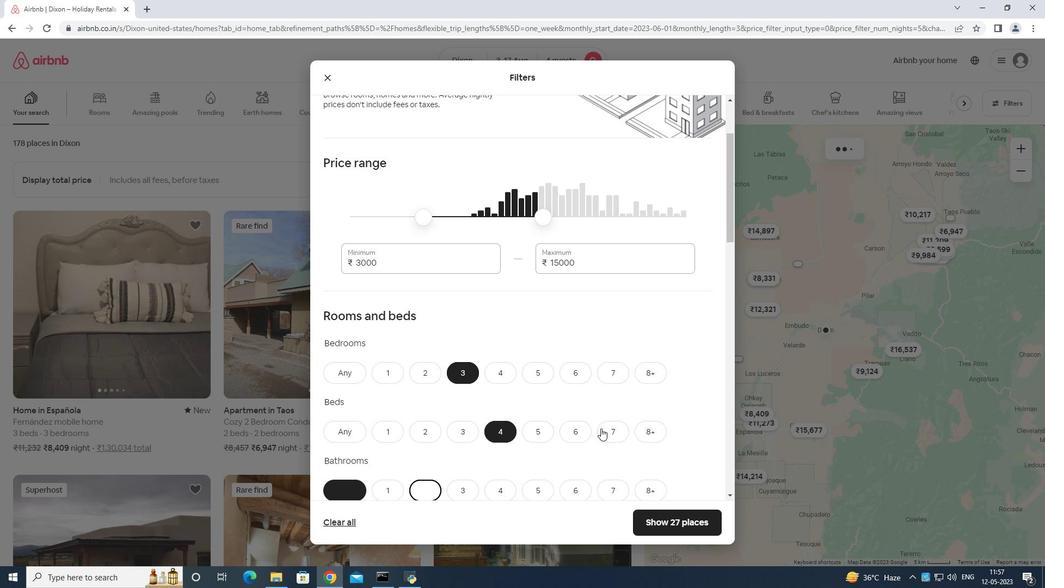 
Action: Mouse scrolled (625, 430) with delta (0, 0)
Screenshot: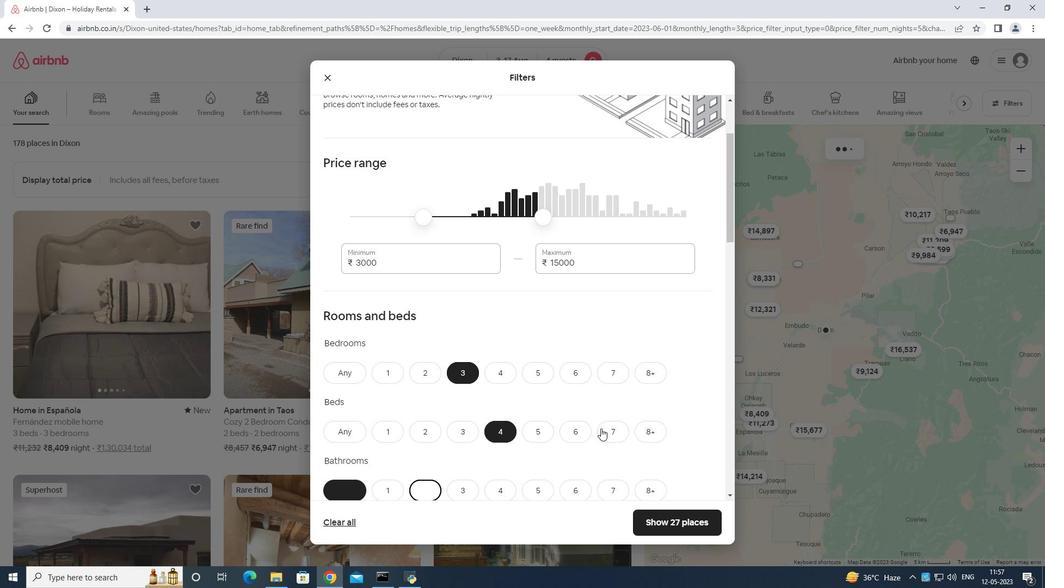 
Action: Mouse moved to (629, 429)
Screenshot: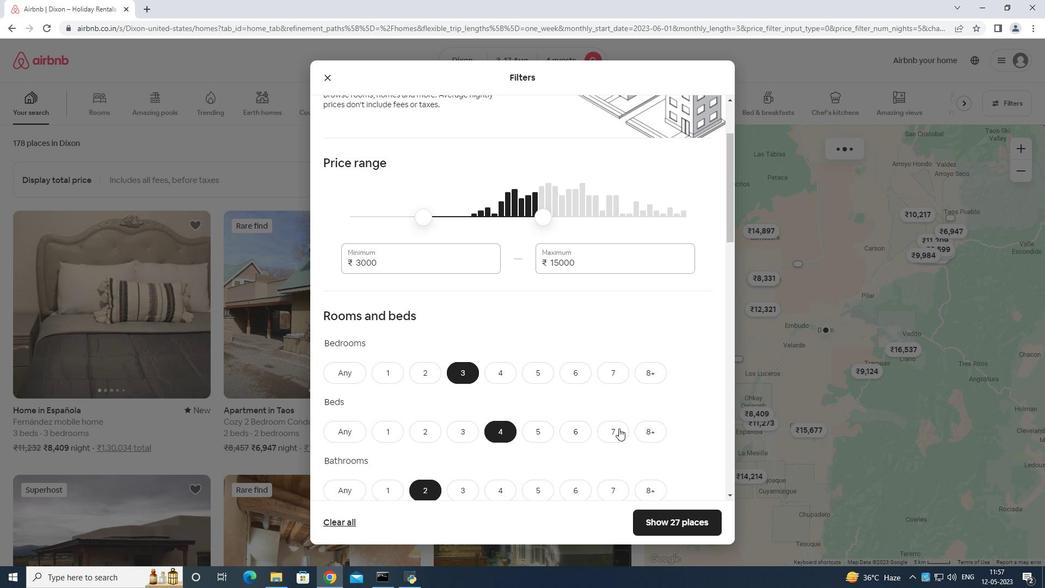 
Action: Mouse scrolled (629, 428) with delta (0, 0)
Screenshot: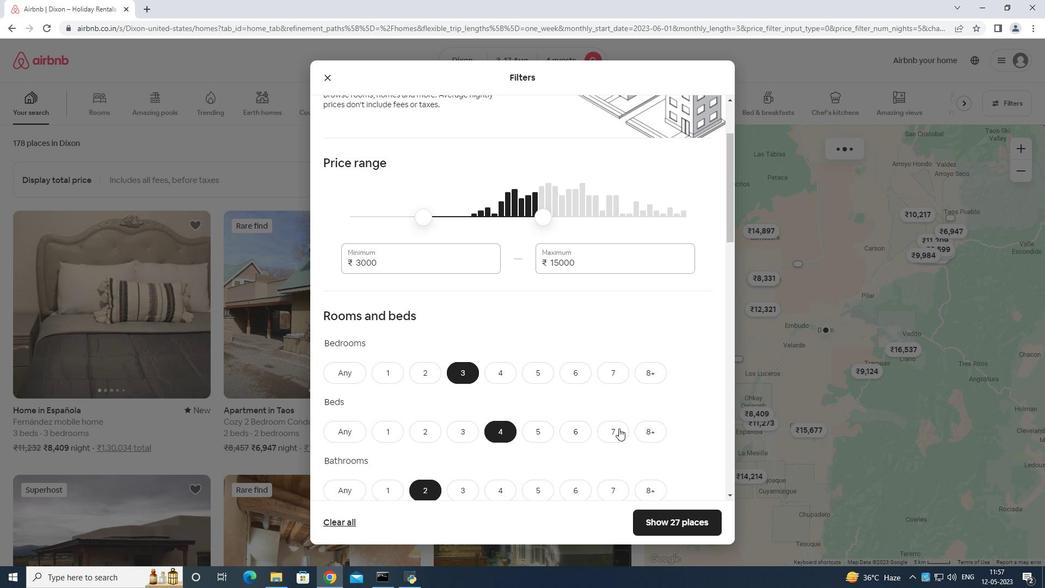 
Action: Mouse moved to (633, 423)
Screenshot: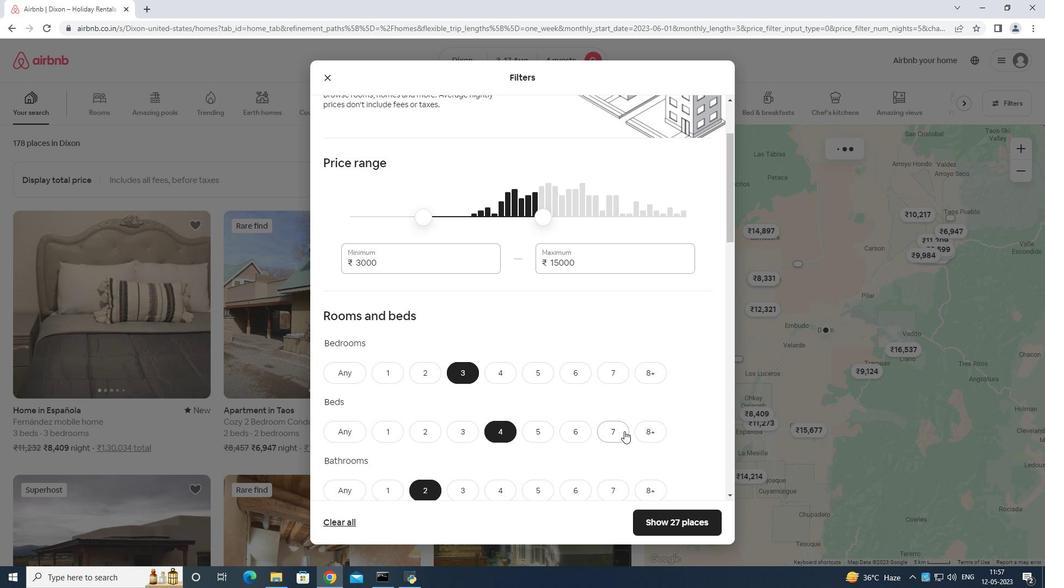 
Action: Mouse scrolled (633, 423) with delta (0, 0)
Screenshot: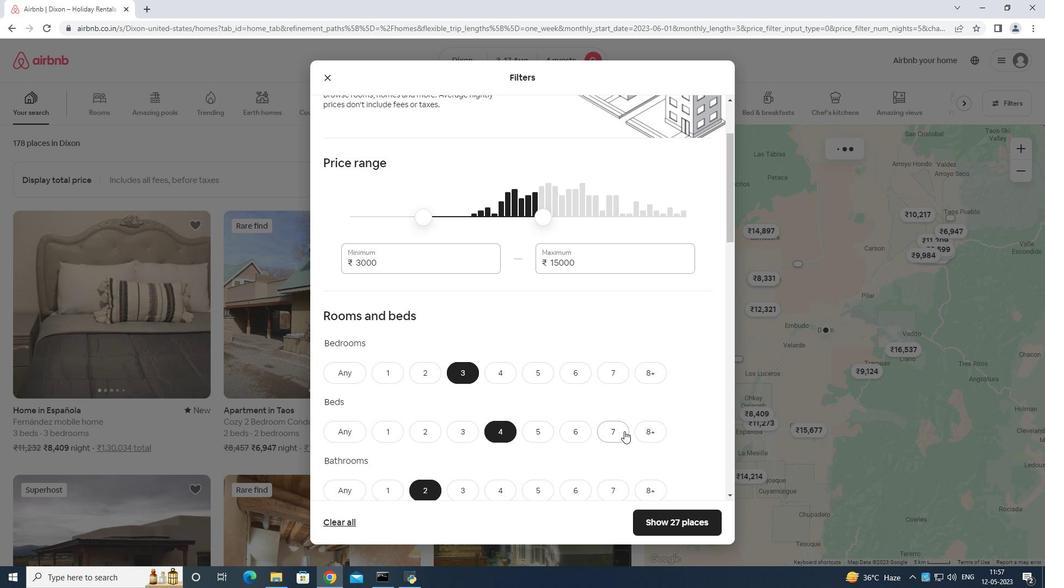 
Action: Mouse moved to (417, 344)
Screenshot: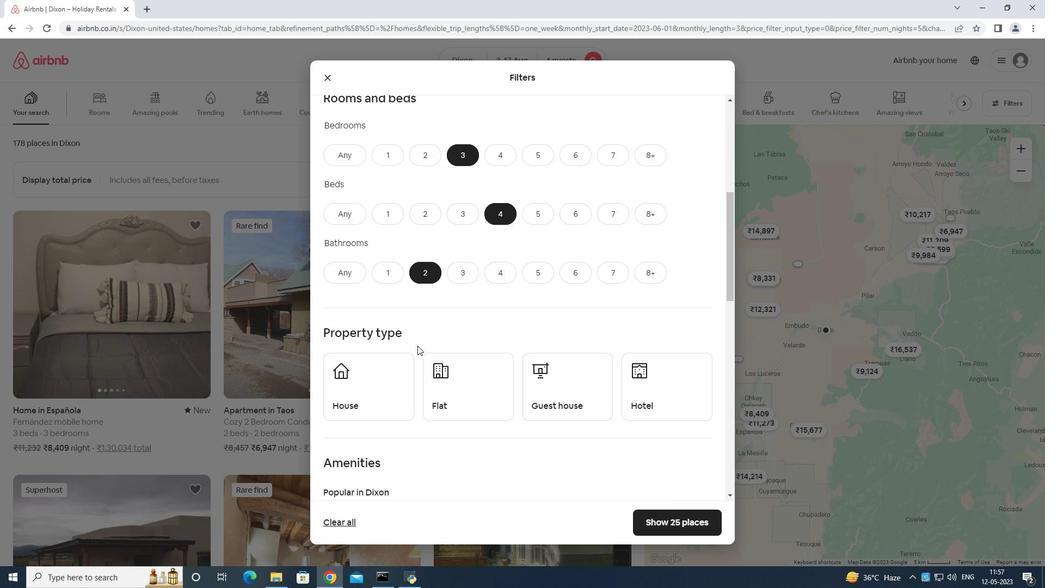 
Action: Mouse pressed left at (417, 344)
Screenshot: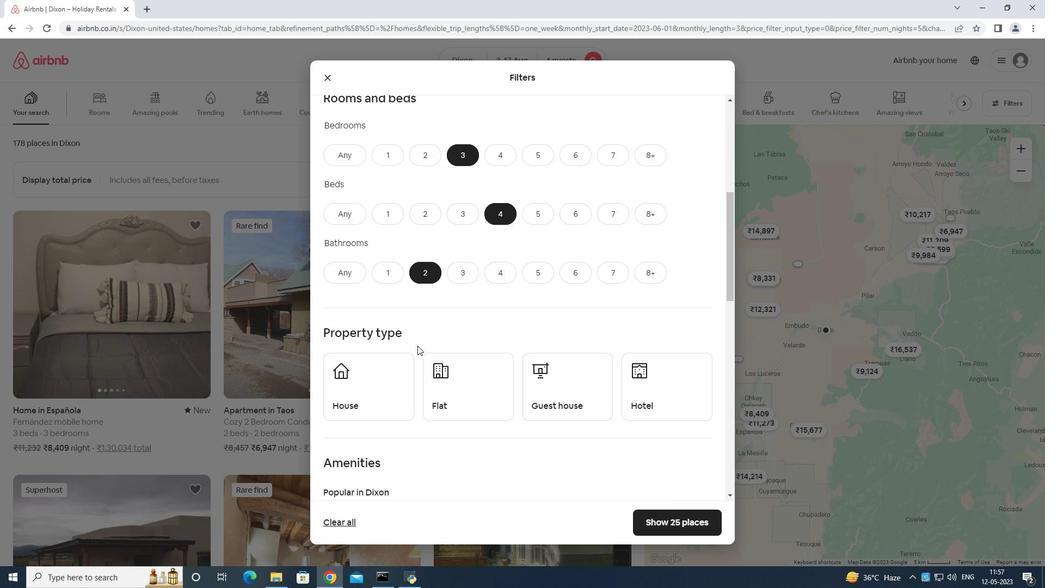 
Action: Mouse moved to (485, 342)
Screenshot: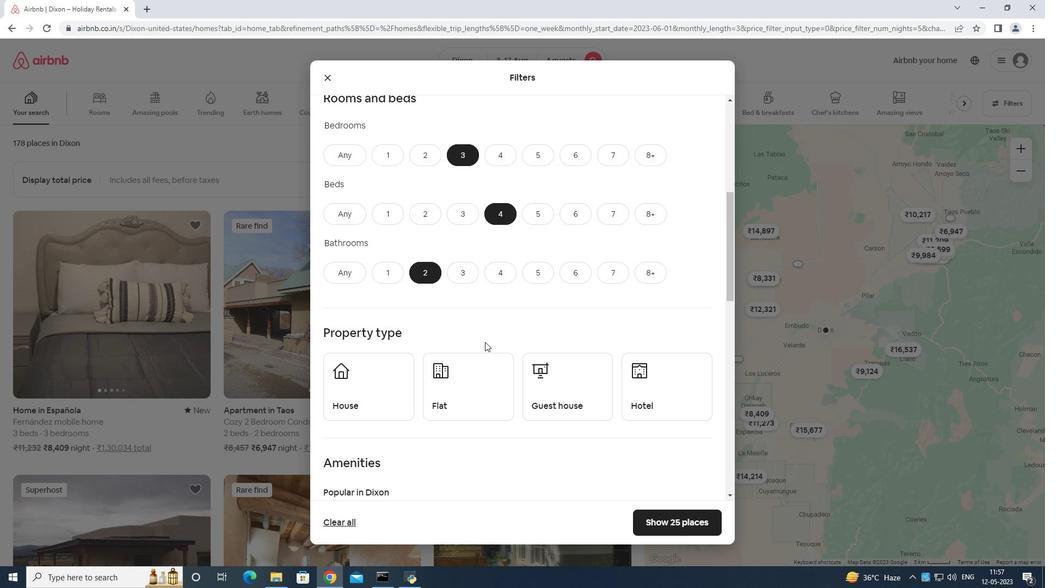 
Action: Mouse pressed left at (485, 342)
Screenshot: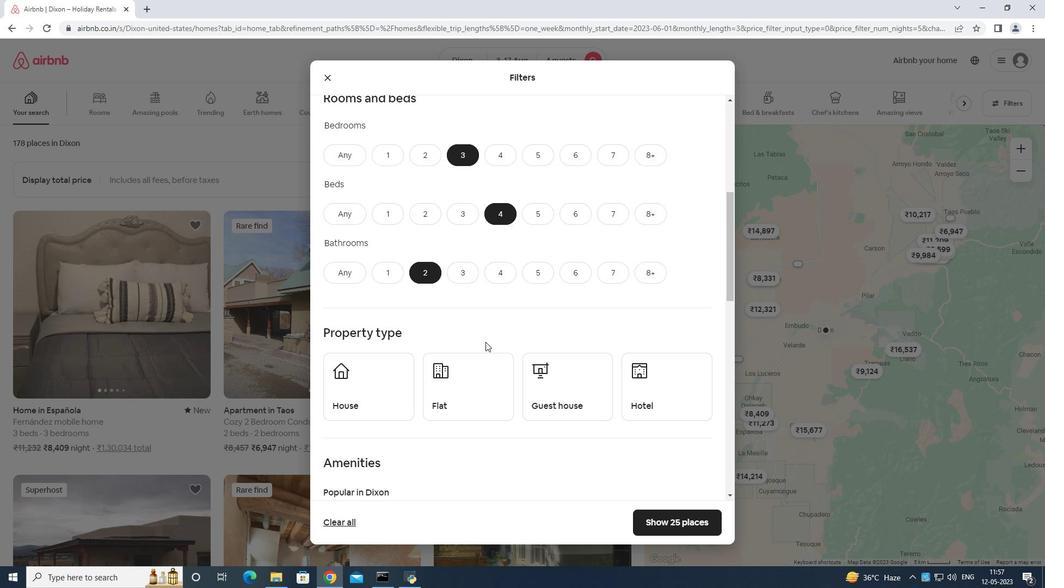 
Action: Mouse moved to (395, 380)
Screenshot: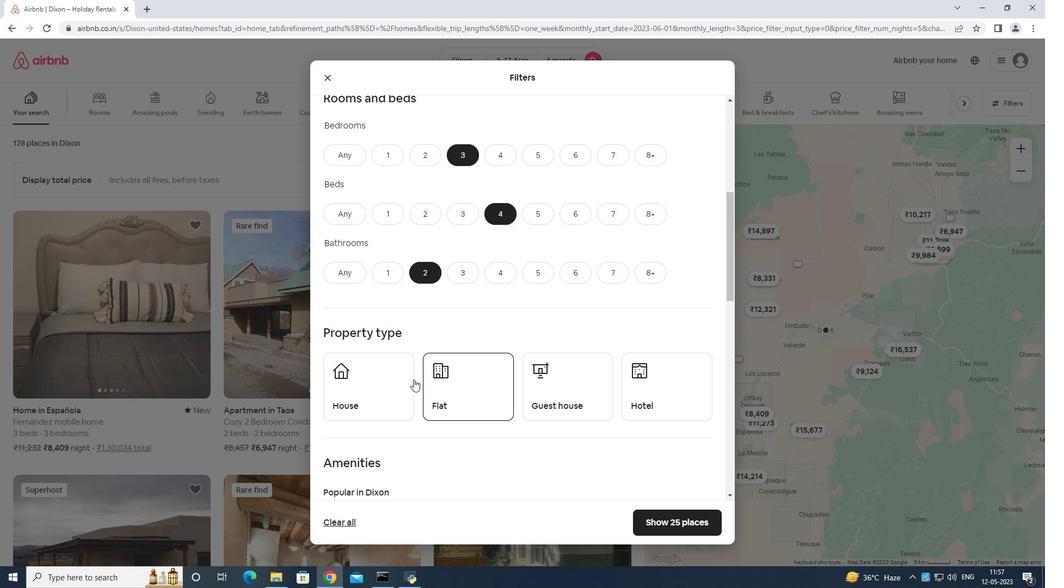 
Action: Mouse pressed left at (395, 380)
Screenshot: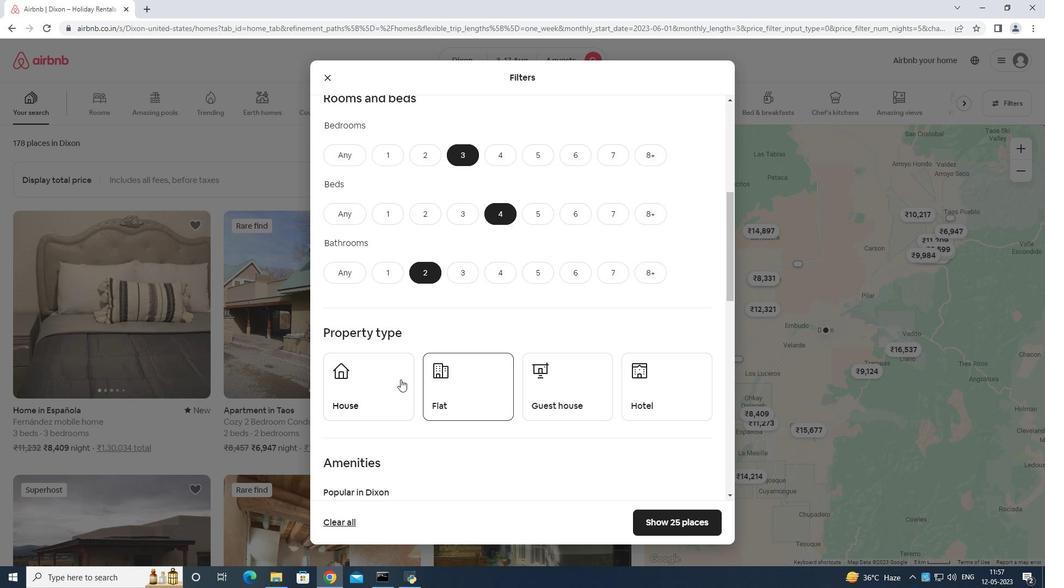 
Action: Mouse moved to (461, 382)
Screenshot: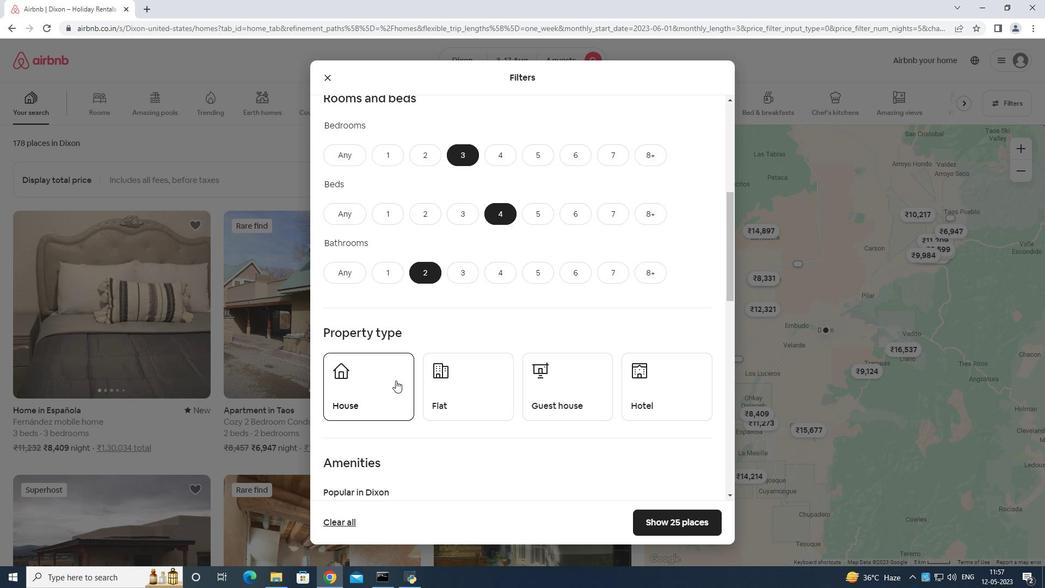 
Action: Mouse pressed left at (461, 382)
Screenshot: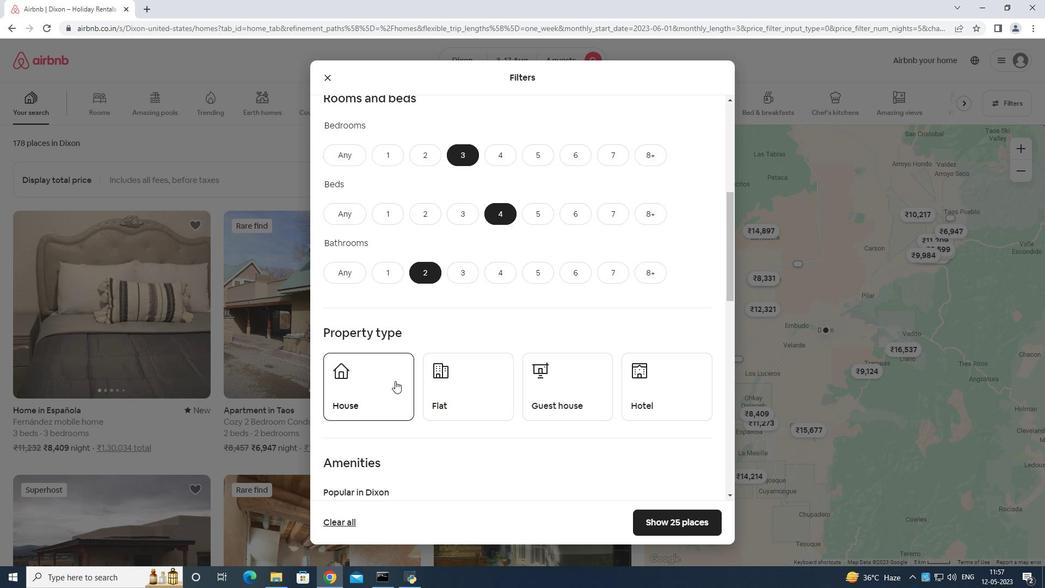 
Action: Mouse moved to (362, 378)
Screenshot: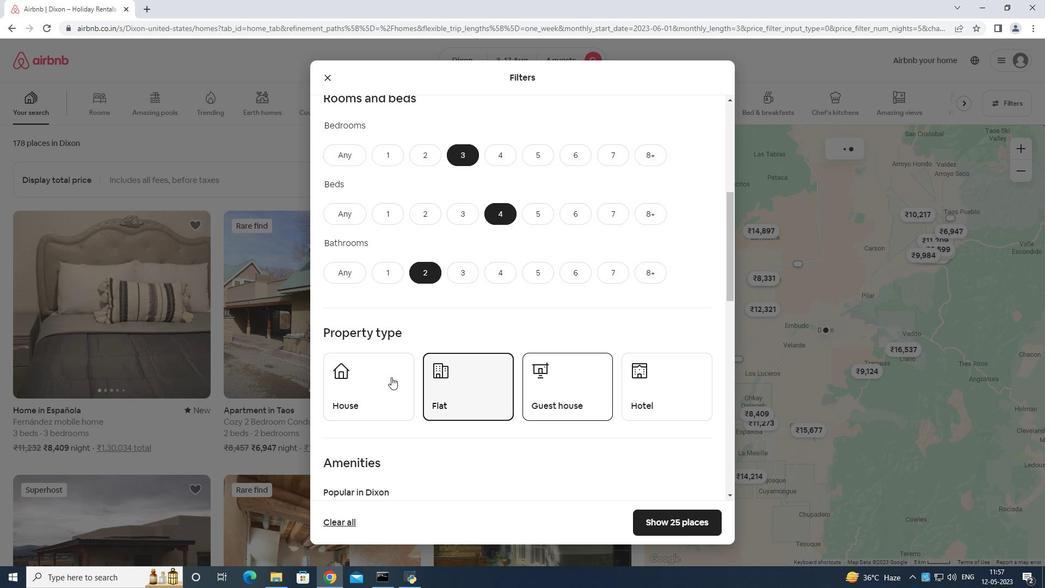 
Action: Mouse pressed left at (362, 378)
Screenshot: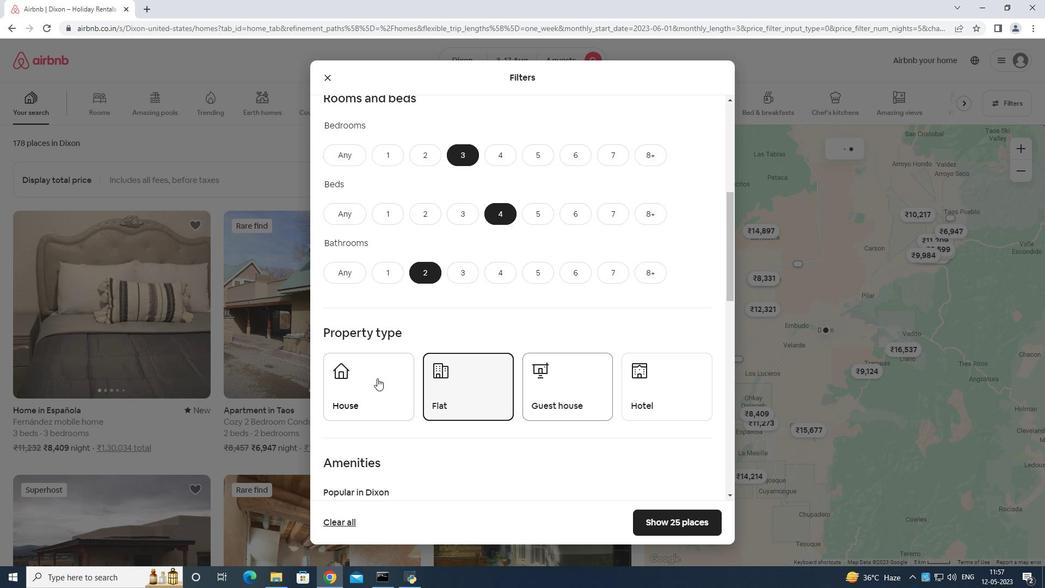 
Action: Mouse moved to (541, 379)
Screenshot: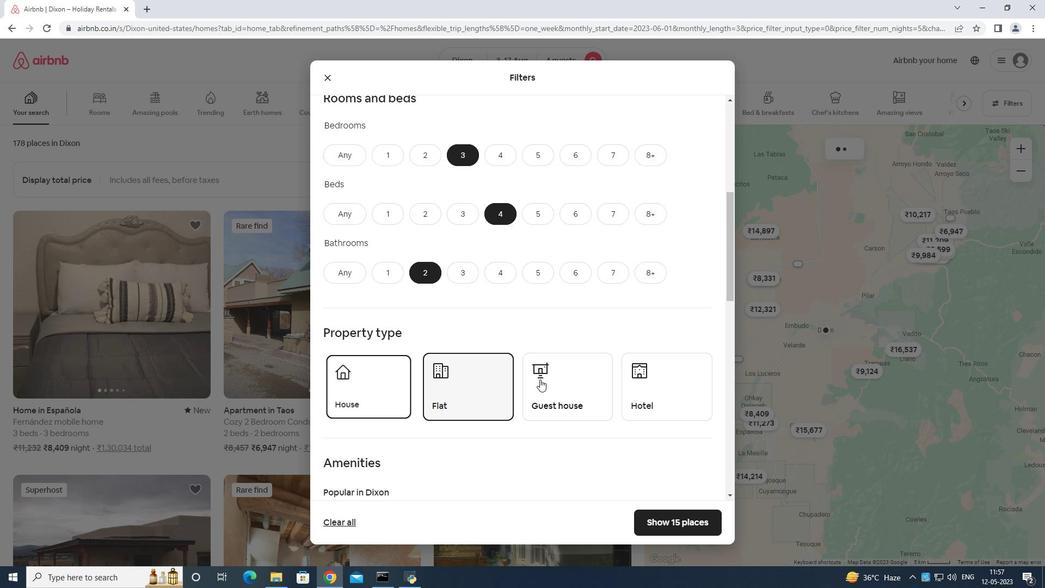 
Action: Mouse pressed left at (541, 379)
Screenshot: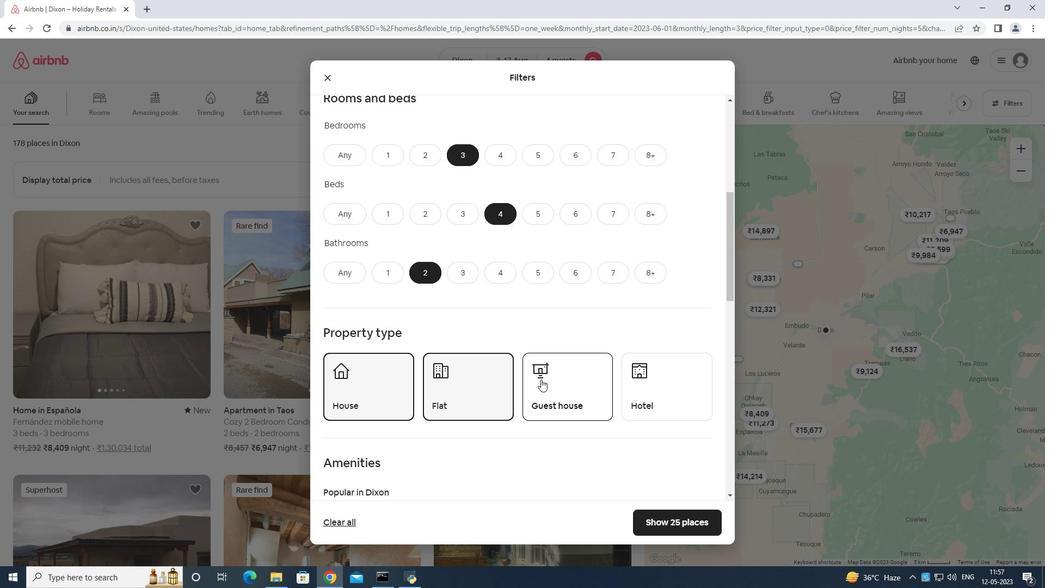 
Action: Mouse moved to (550, 369)
Screenshot: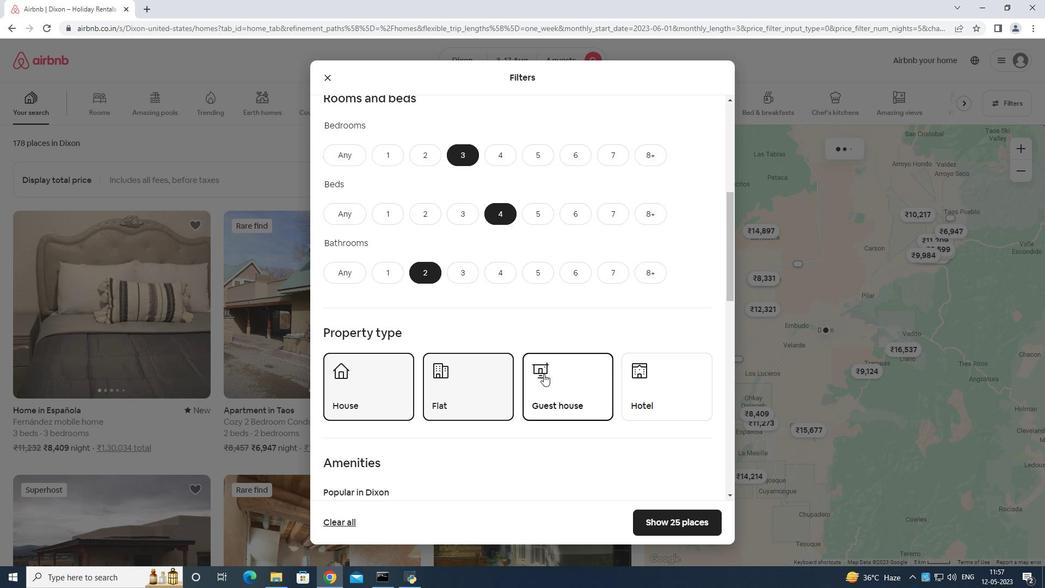 
Action: Mouse scrolled (550, 368) with delta (0, 0)
Screenshot: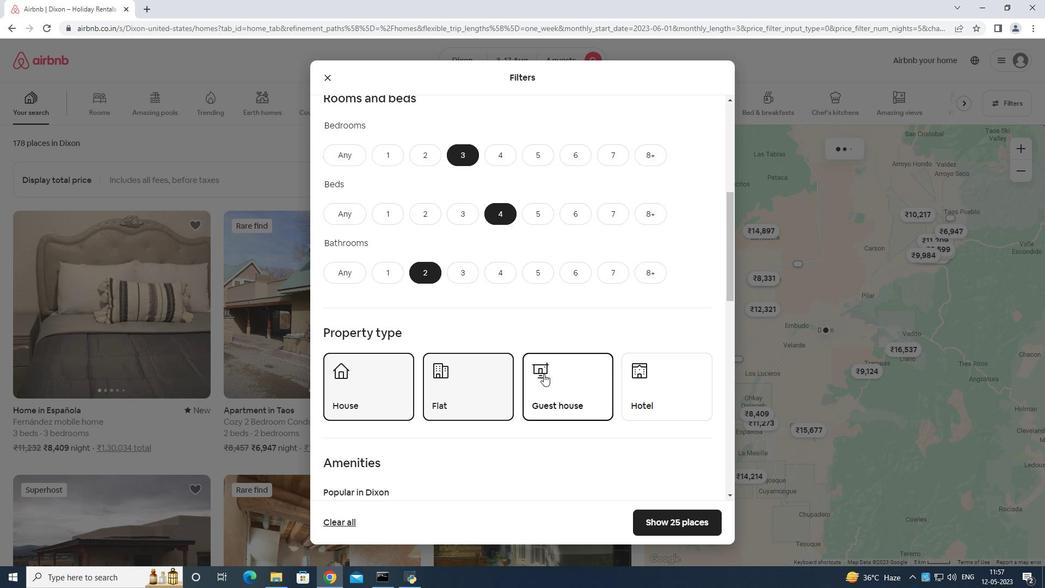 
Action: Mouse moved to (553, 372)
Screenshot: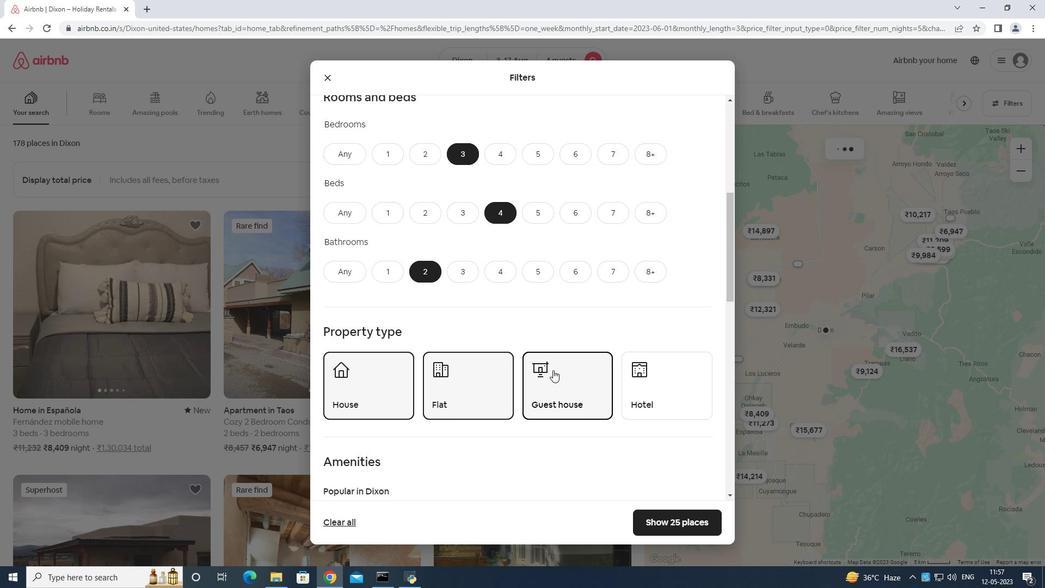 
Action: Mouse scrolled (553, 372) with delta (0, 0)
Screenshot: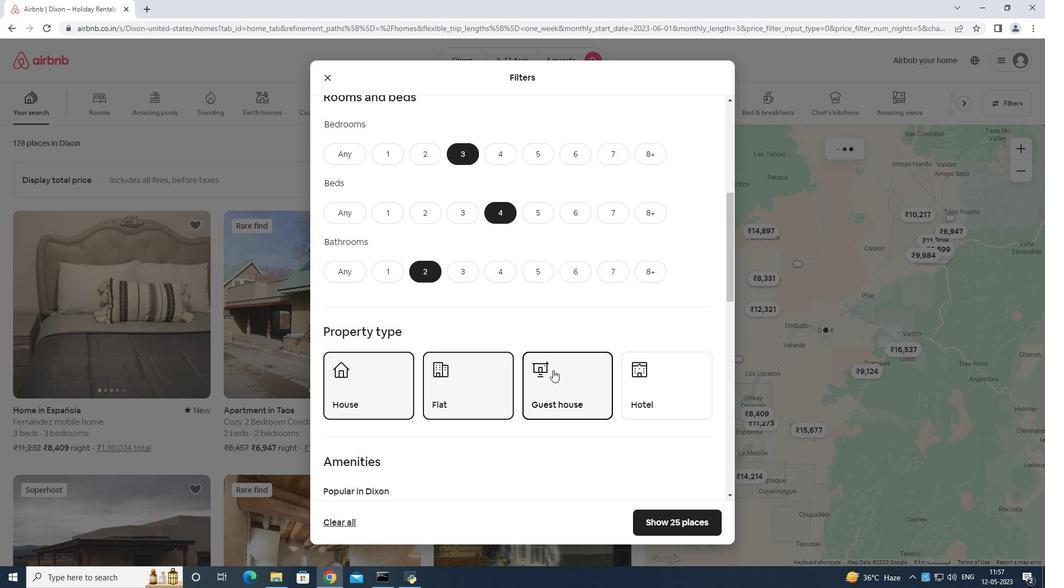 
Action: Mouse moved to (555, 372)
Screenshot: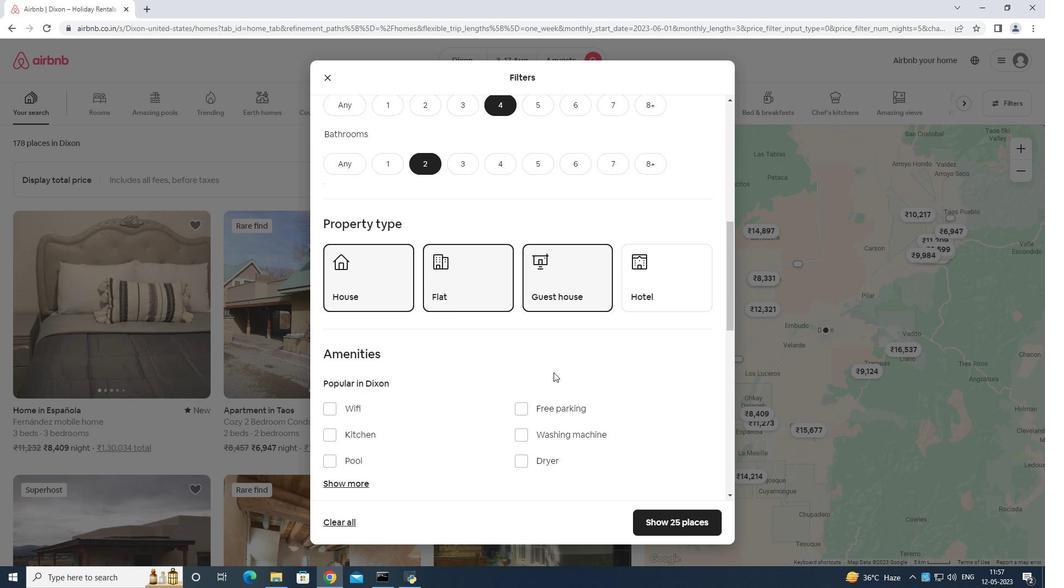 
Action: Mouse scrolled (555, 372) with delta (0, 0)
Screenshot: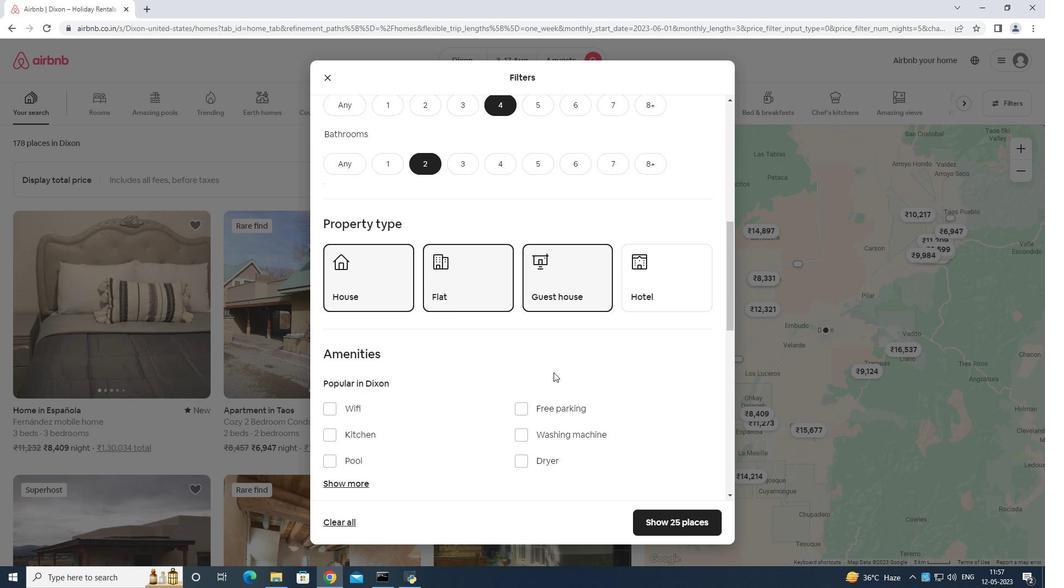 
Action: Mouse moved to (567, 375)
Screenshot: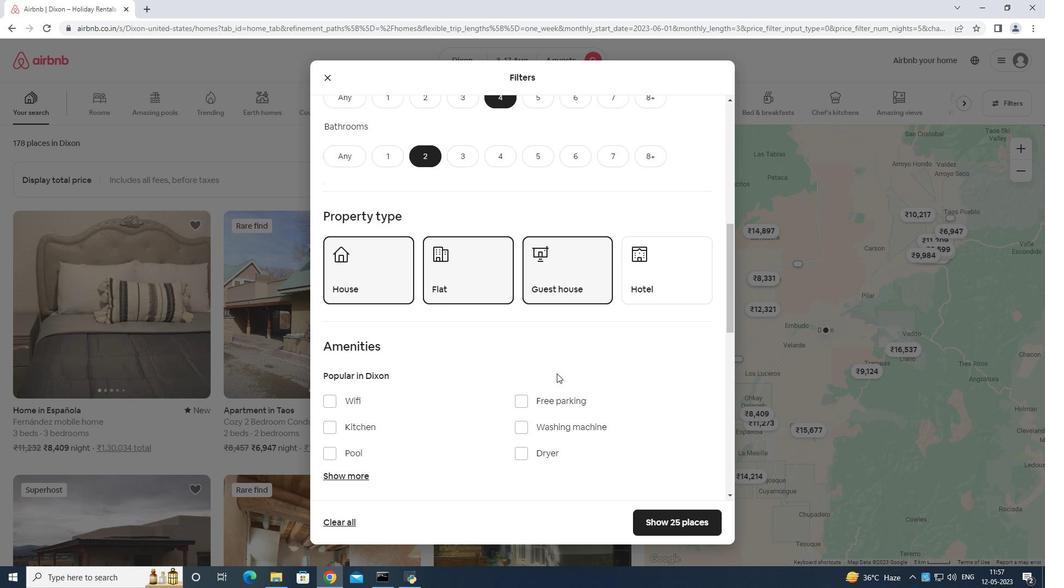 
Action: Mouse scrolled (567, 375) with delta (0, 0)
Screenshot: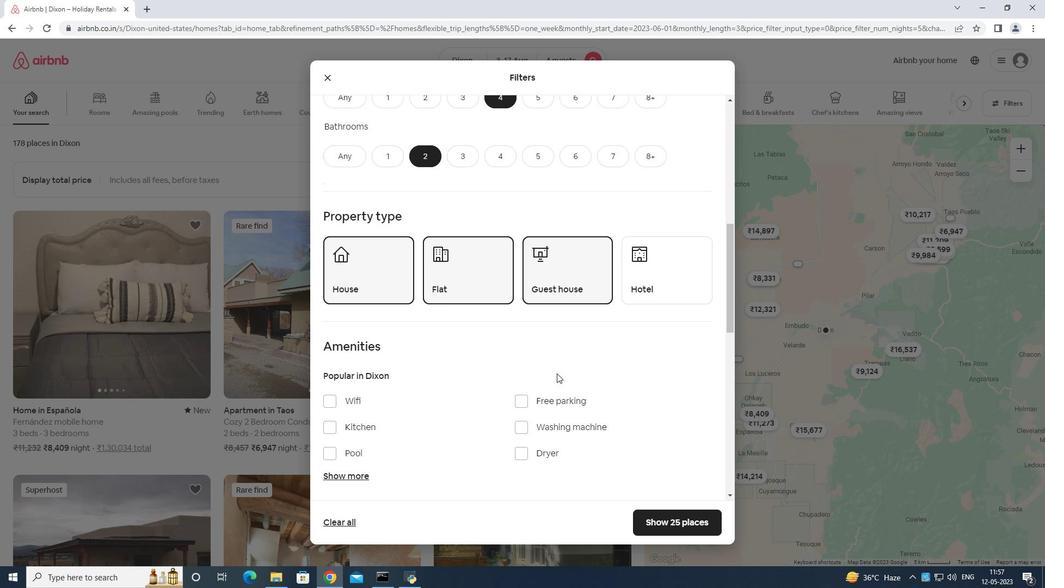 
Action: Mouse moved to (576, 376)
Screenshot: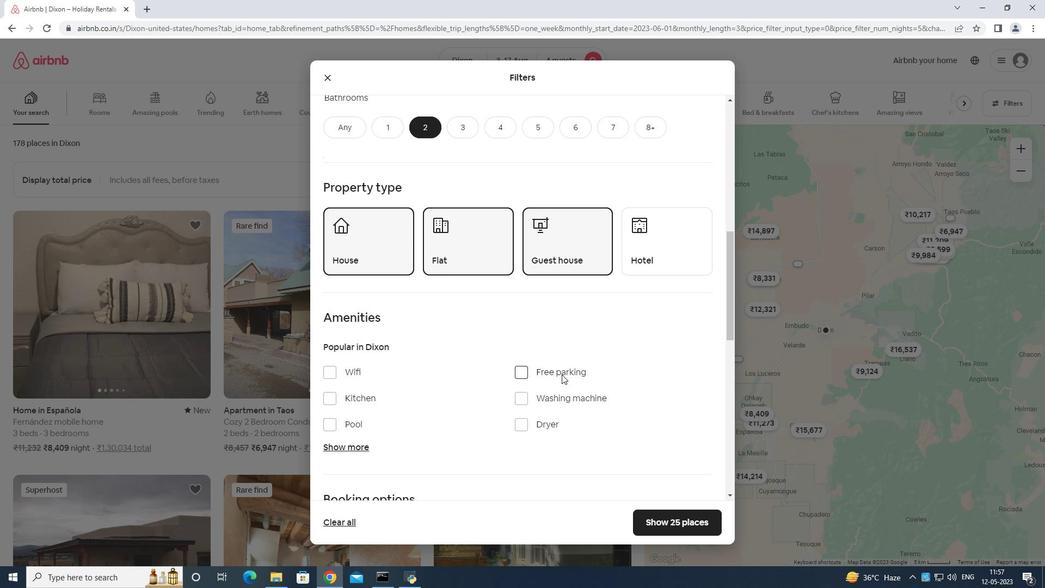 
Action: Mouse scrolled (576, 375) with delta (0, 0)
Screenshot: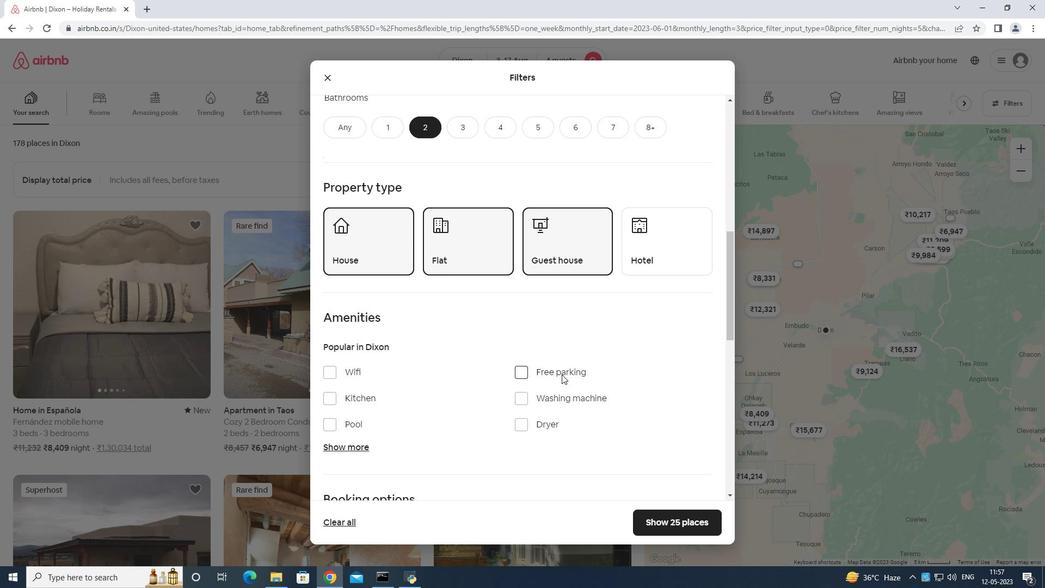 
Action: Mouse moved to (682, 442)
Screenshot: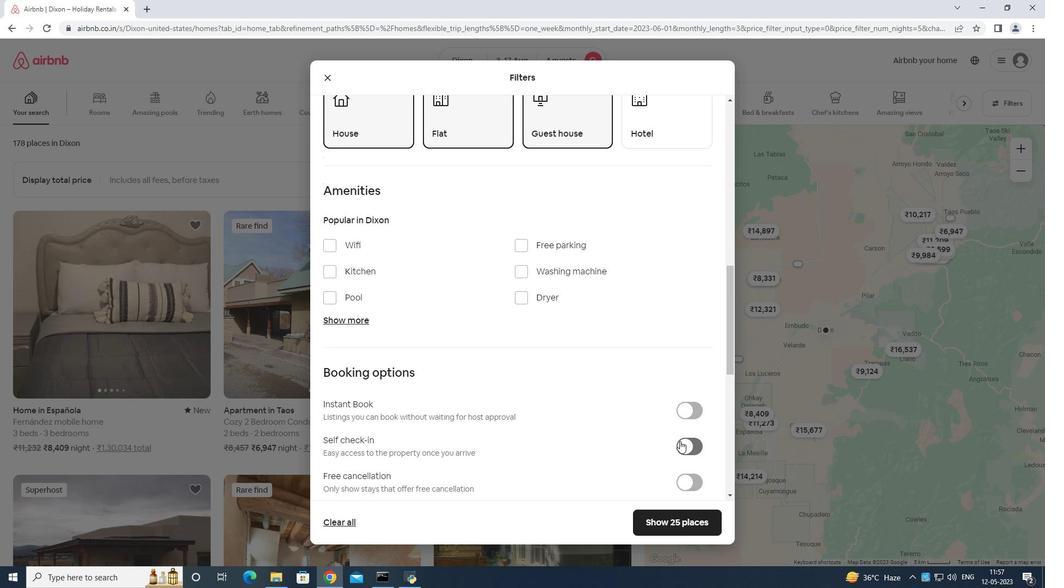 
Action: Mouse pressed left at (682, 442)
Screenshot: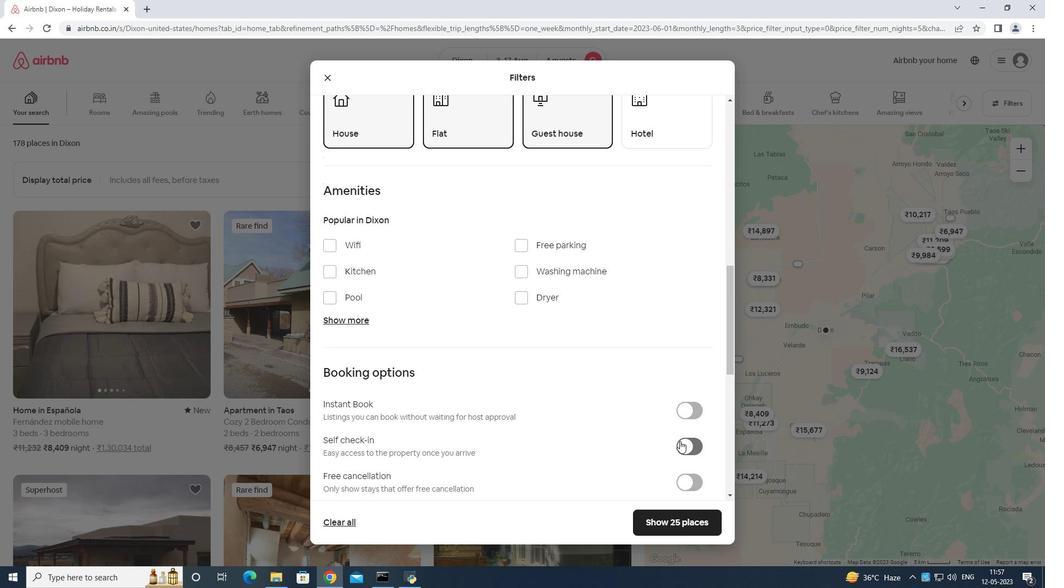 
Action: Mouse moved to (701, 447)
Screenshot: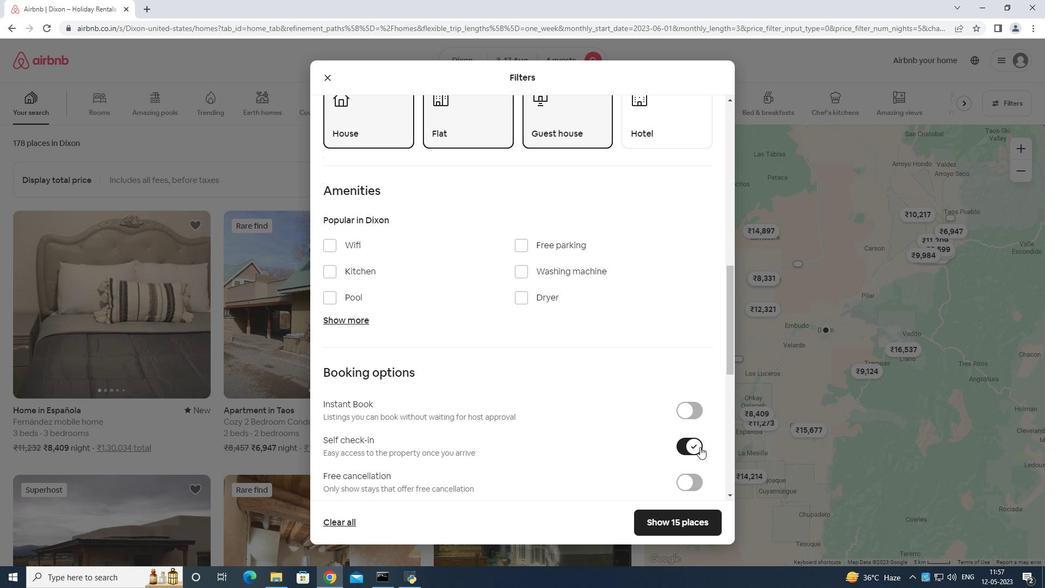 
